 Task: Look for space in Thanatpin, Myanmar from 14th June, 2023 to 30th June, 2023 for 5 adults in price range Rs.8000 to Rs.12000. Place can be entire place or private room with 5 bedrooms having 5 beds and 5 bathrooms. Property type can be house, flat, guest house. Amenities needed are: wifi, TV, free parkinig on premises, gym, breakfast. Booking option can be shelf check-in. Required host language is English.
Action: Mouse moved to (547, 119)
Screenshot: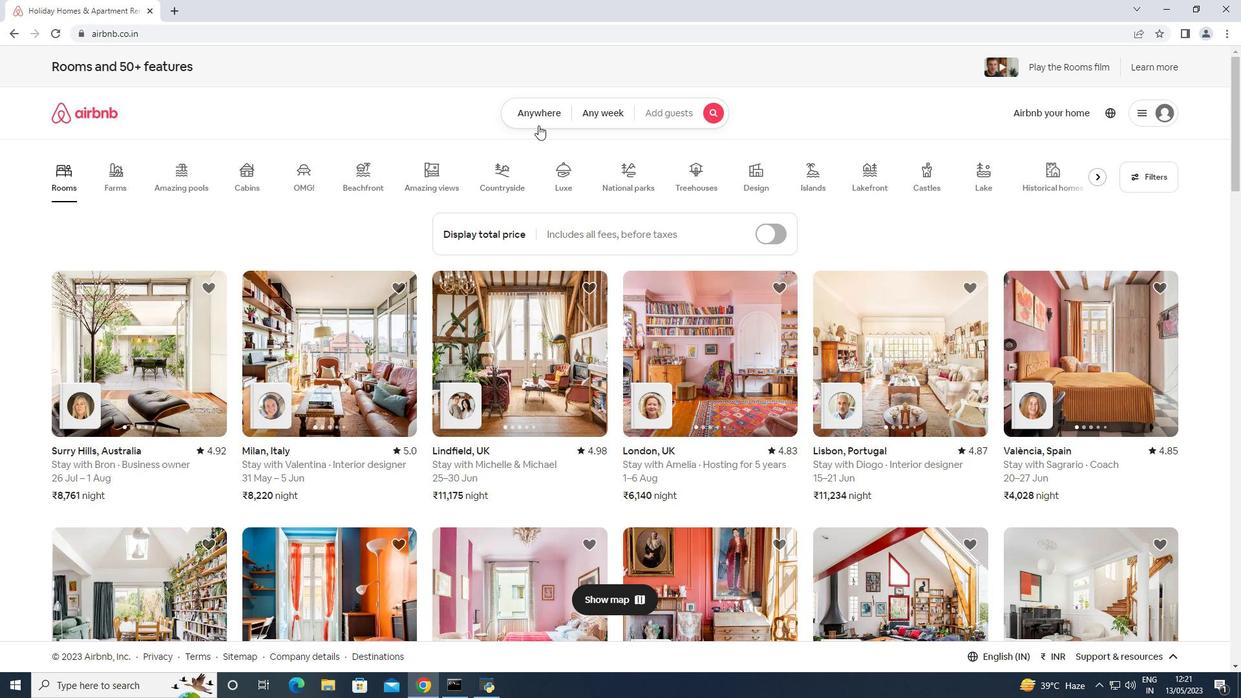 
Action: Mouse pressed left at (547, 119)
Screenshot: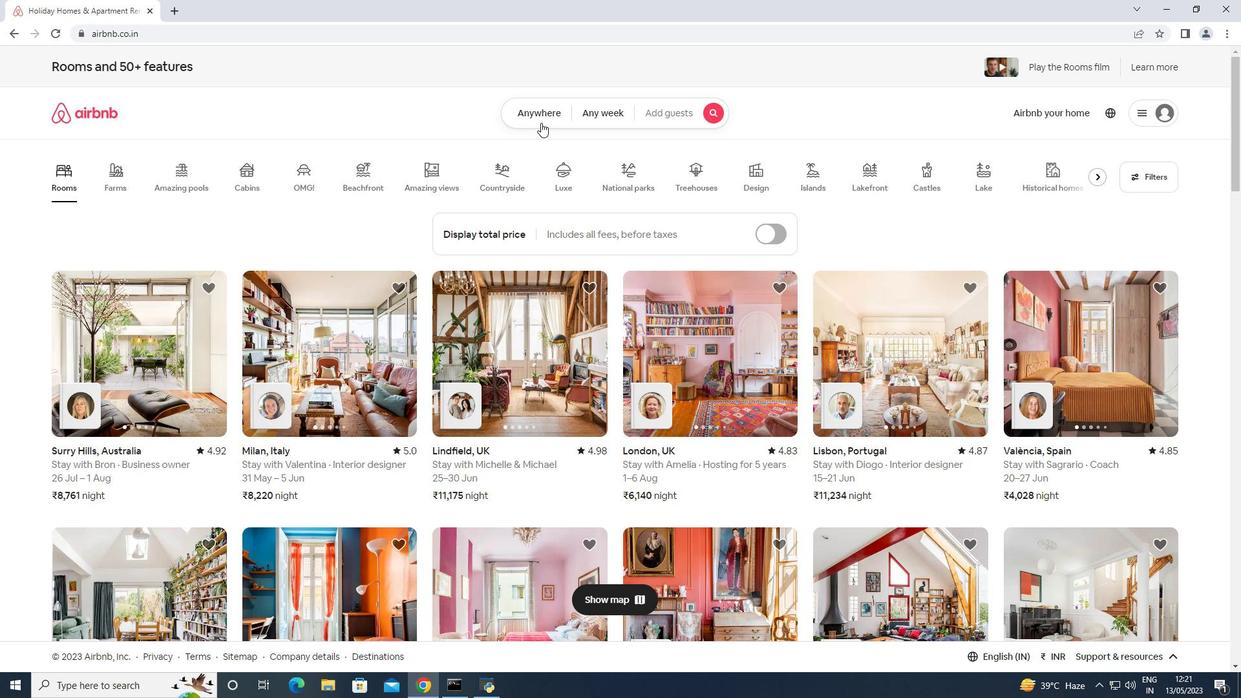 
Action: Mouse moved to (490, 166)
Screenshot: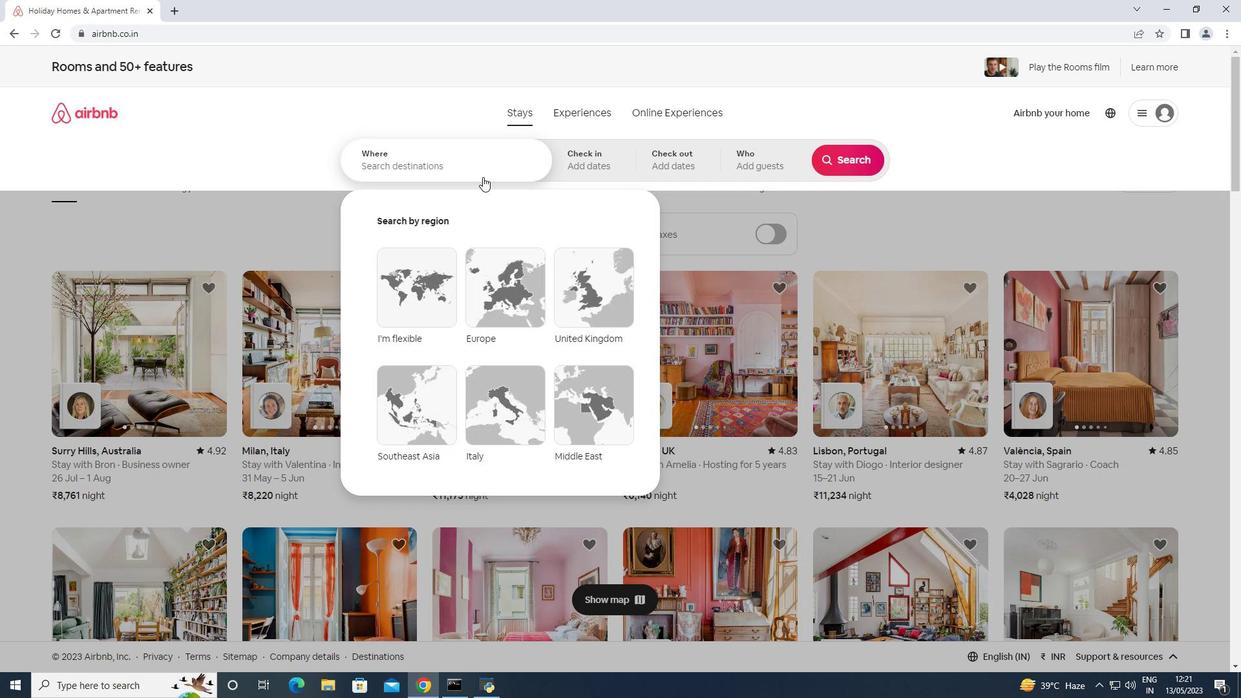 
Action: Mouse pressed left at (490, 166)
Screenshot: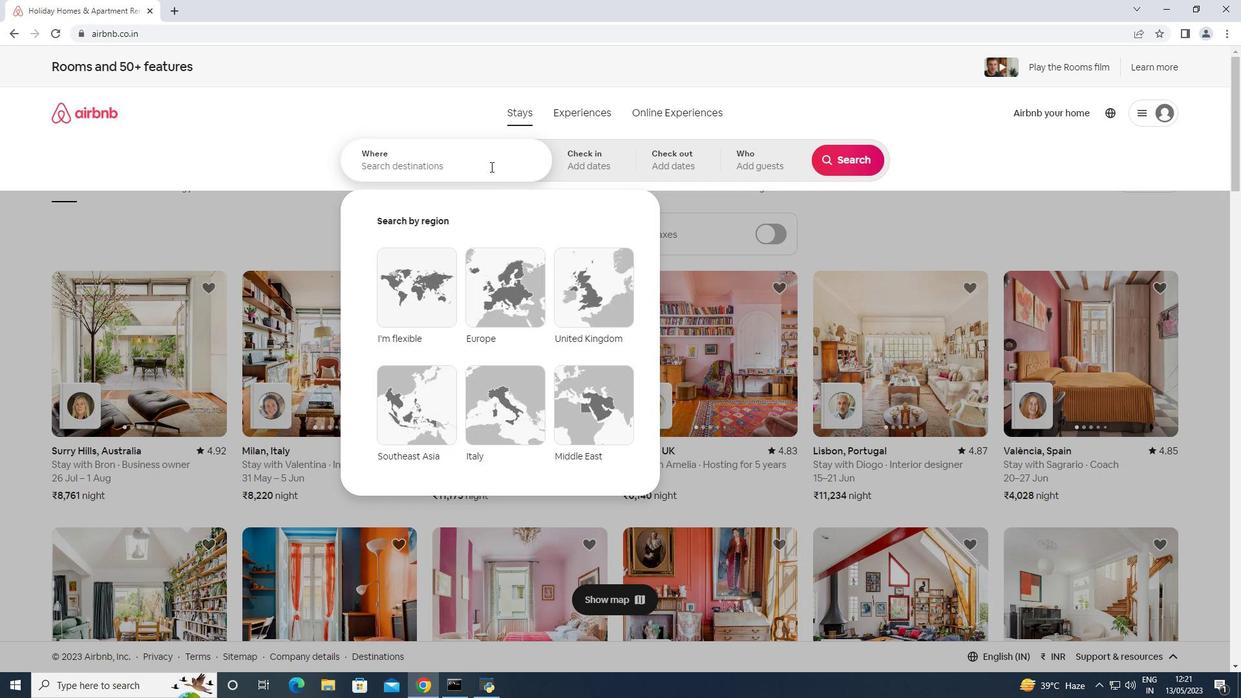
Action: Key pressed thnatpin,<Key.space><Key.shift>Myanmar<Key.enter>
Screenshot: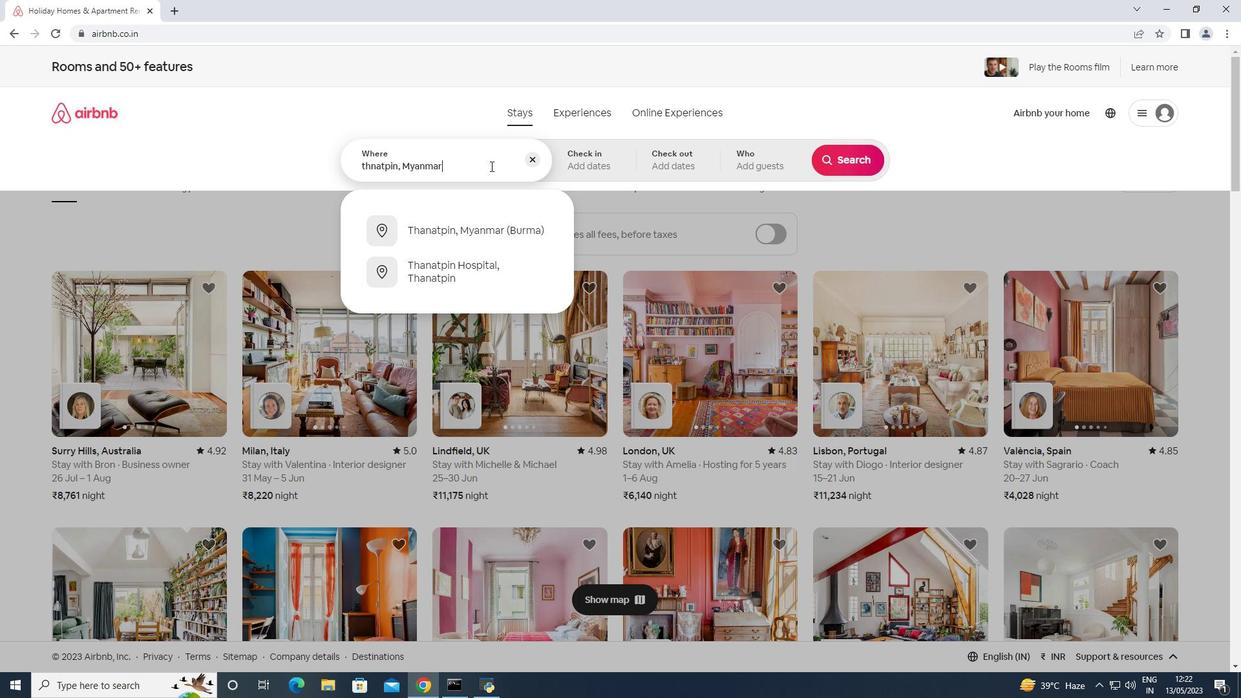 
Action: Mouse moved to (744, 377)
Screenshot: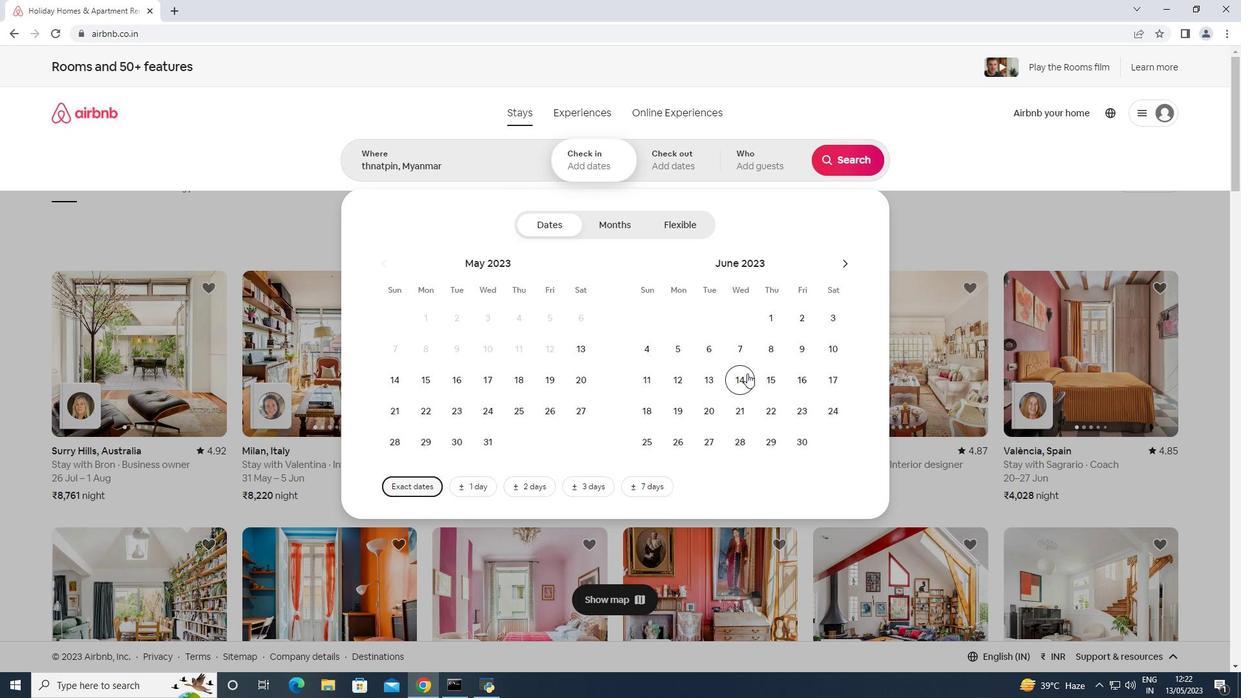 
Action: Mouse pressed left at (744, 377)
Screenshot: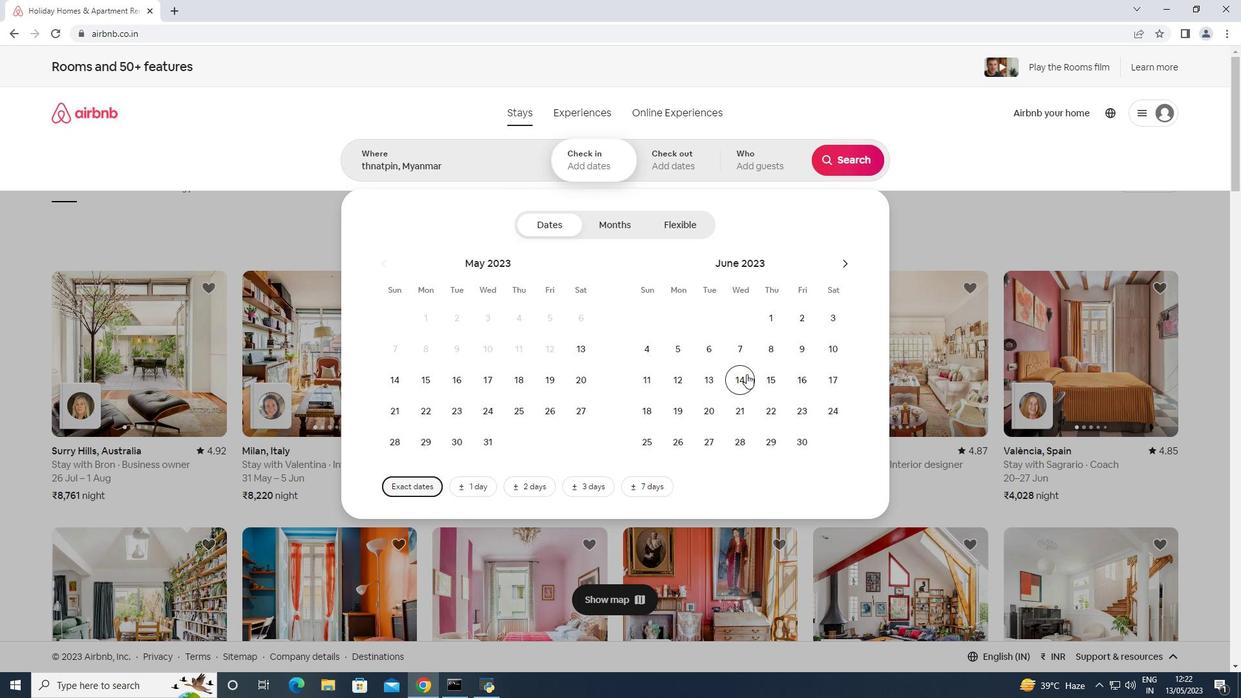 
Action: Mouse moved to (806, 446)
Screenshot: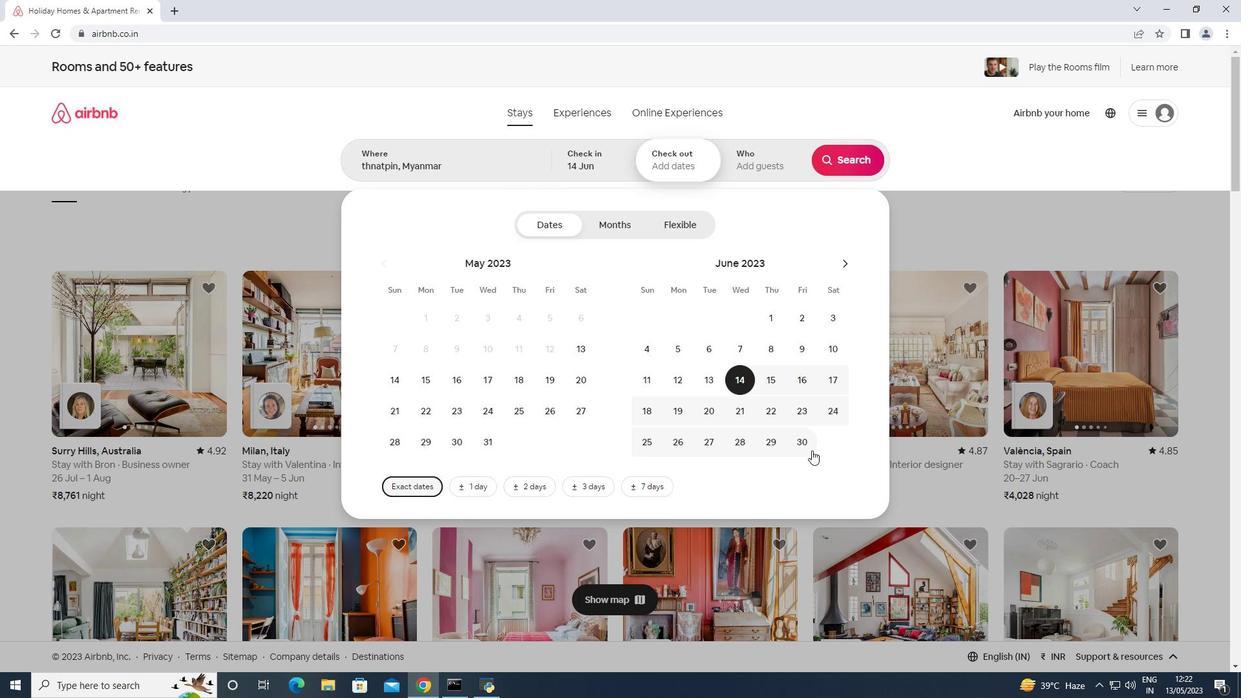 
Action: Mouse pressed left at (806, 446)
Screenshot: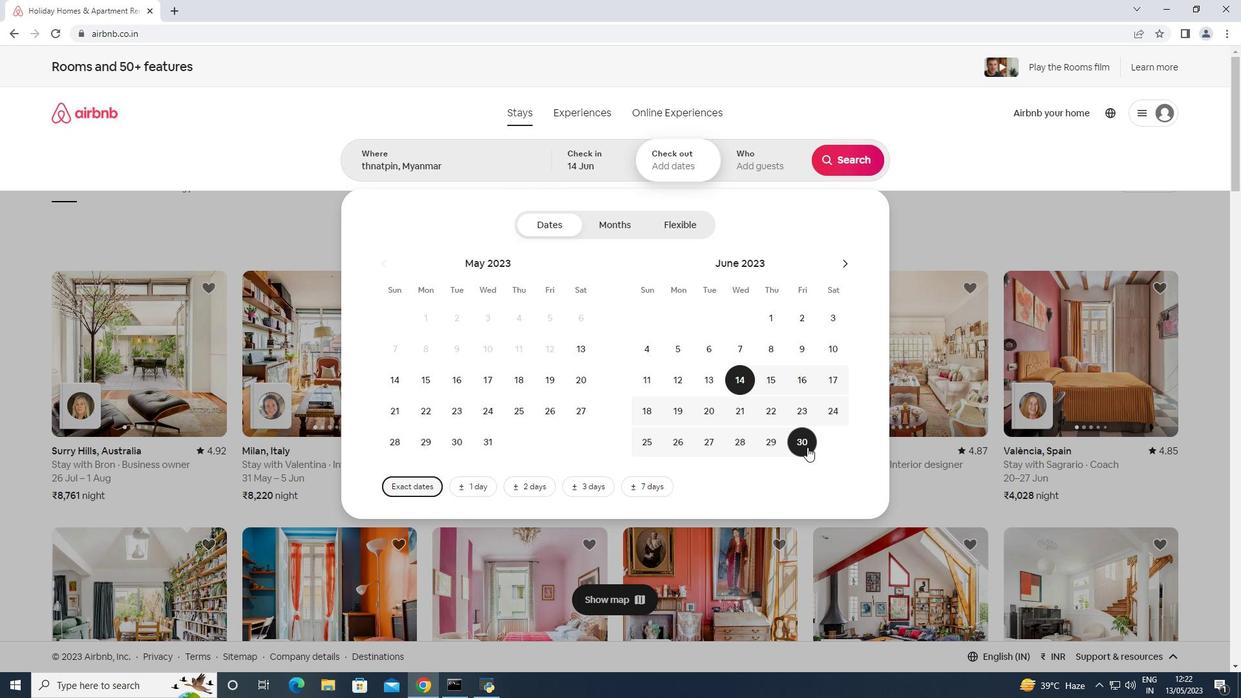 
Action: Mouse moved to (765, 172)
Screenshot: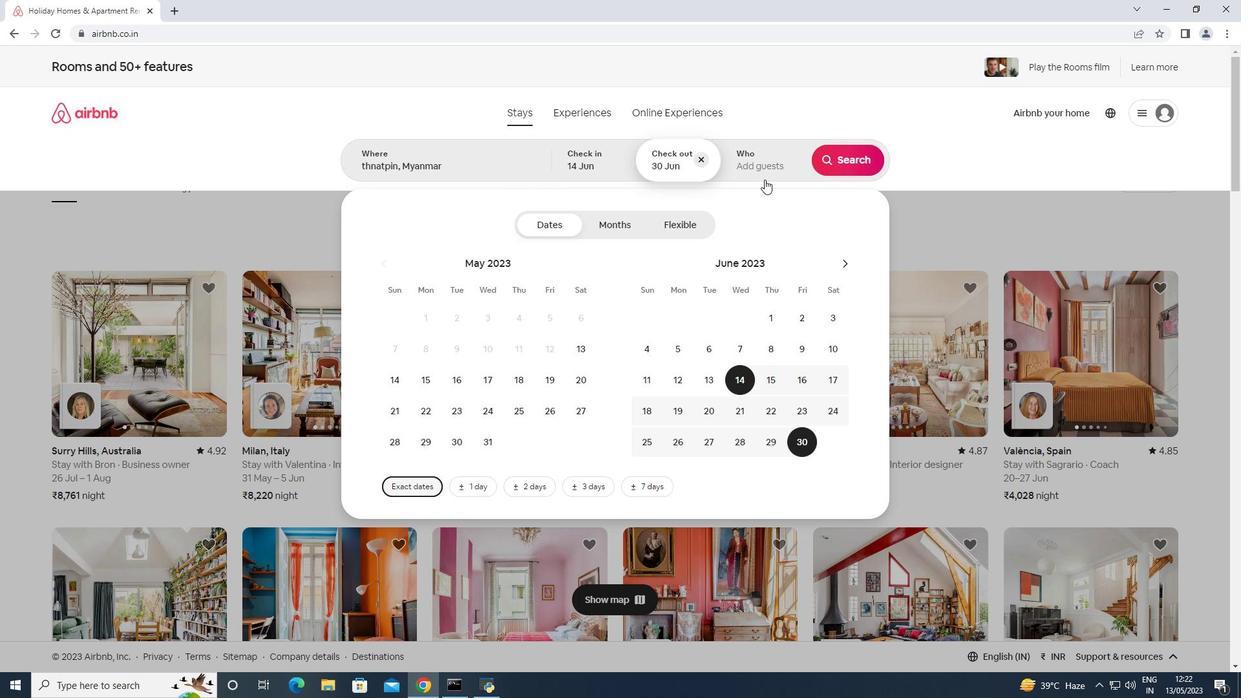 
Action: Mouse pressed left at (765, 172)
Screenshot: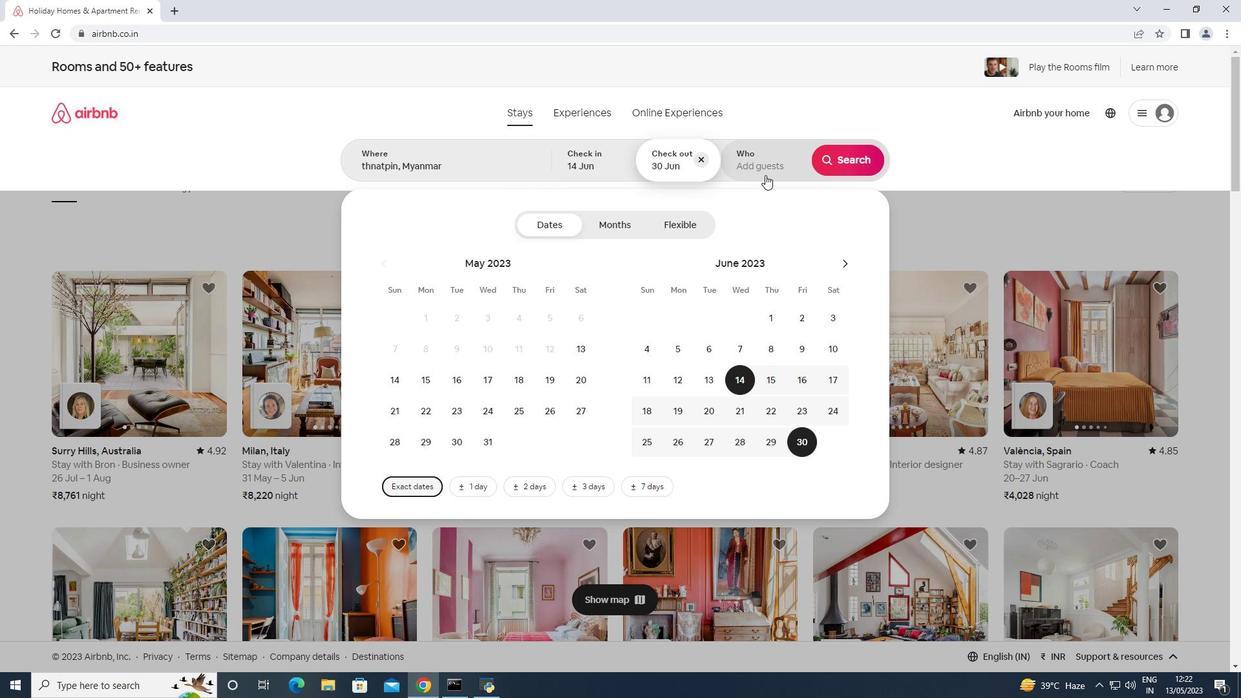 
Action: Mouse moved to (853, 229)
Screenshot: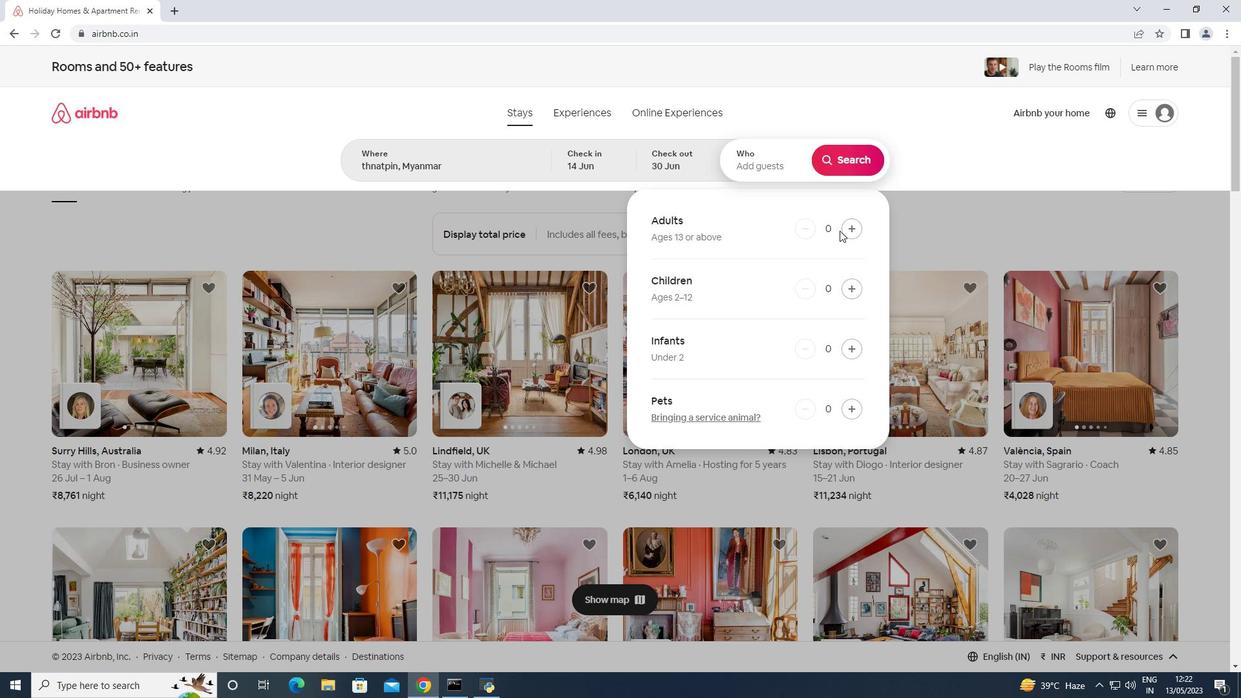 
Action: Mouse pressed left at (853, 229)
Screenshot: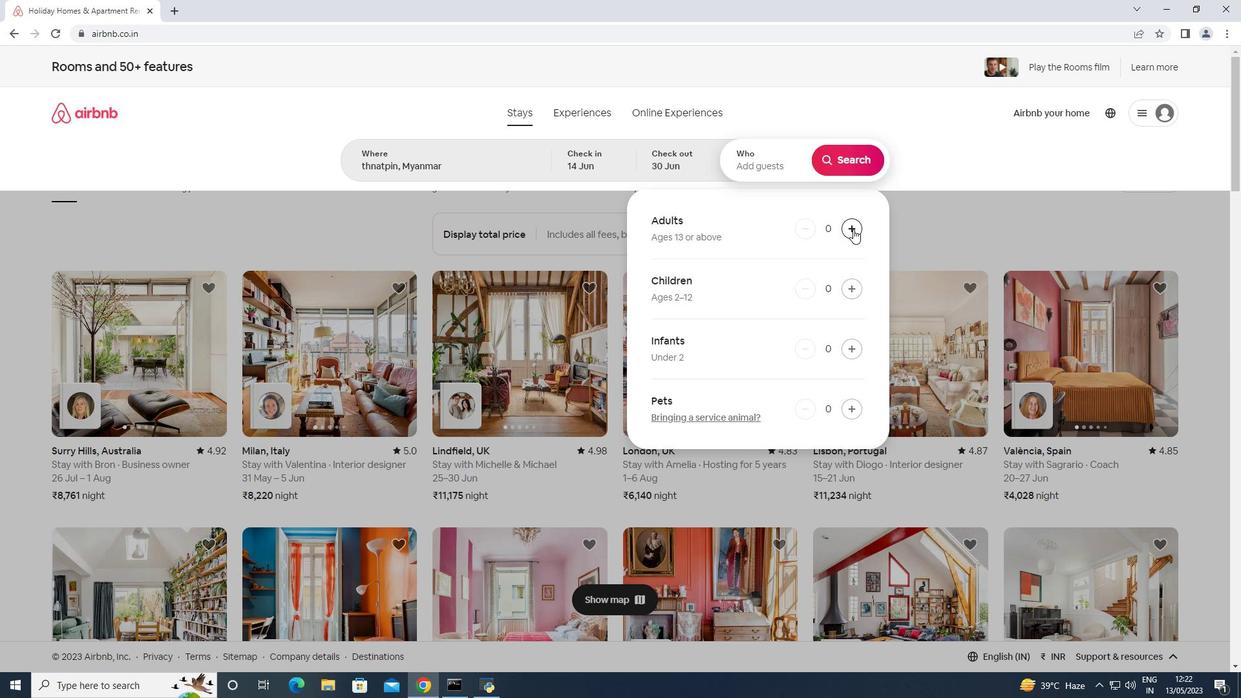 
Action: Mouse pressed left at (853, 229)
Screenshot: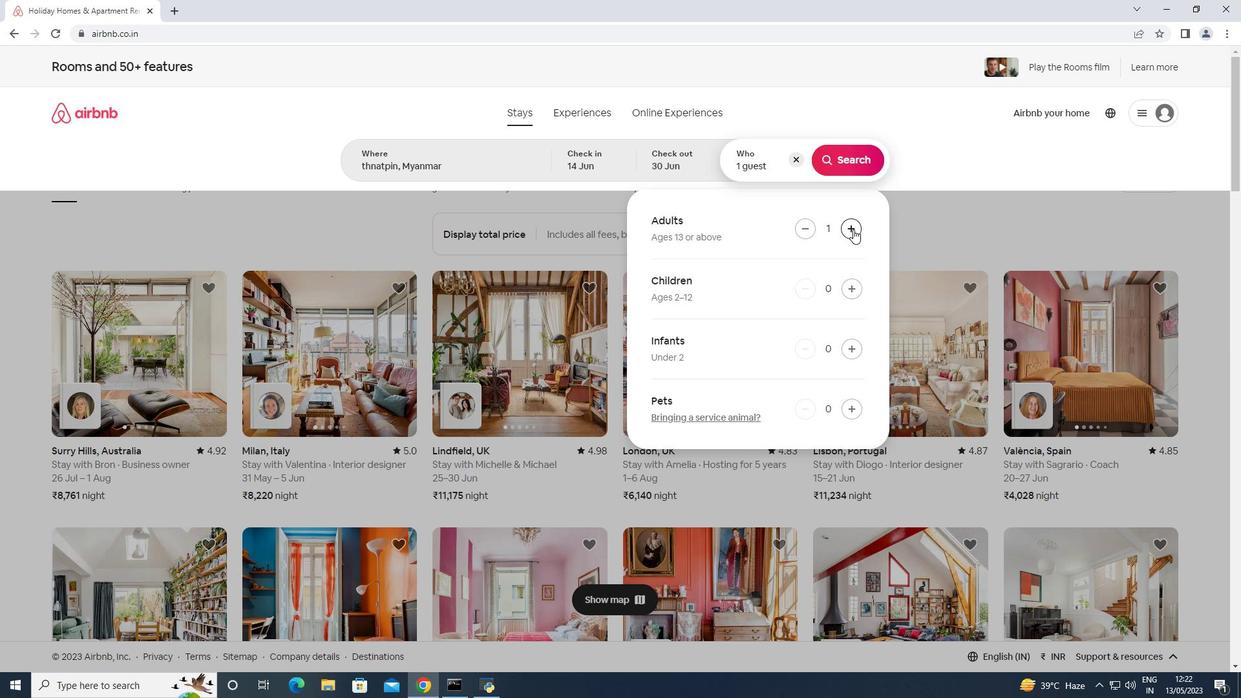
Action: Mouse pressed left at (853, 229)
Screenshot: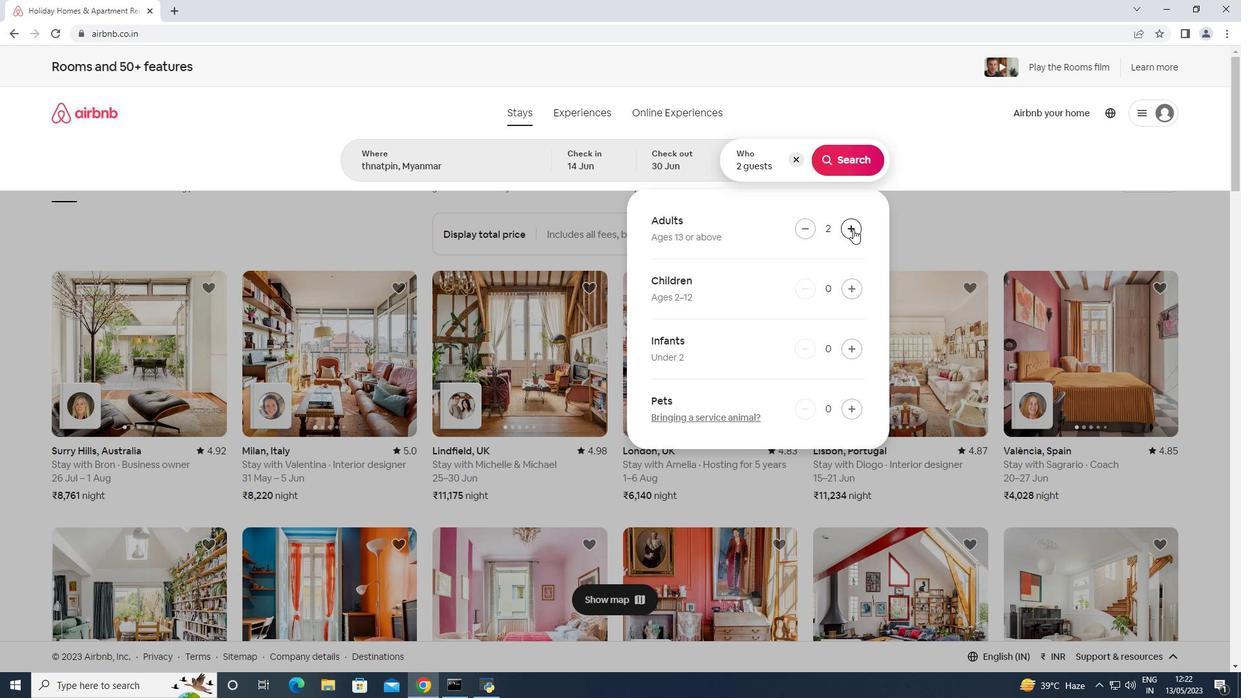 
Action: Mouse pressed left at (853, 229)
Screenshot: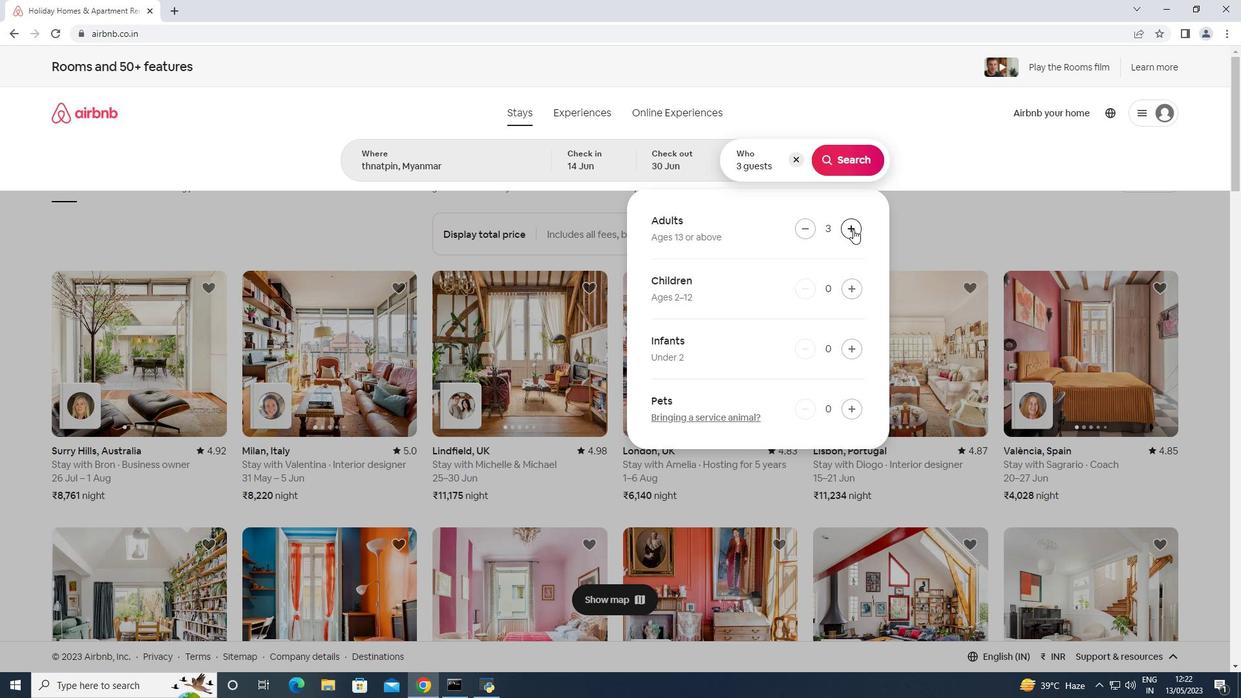 
Action: Mouse pressed left at (853, 229)
Screenshot: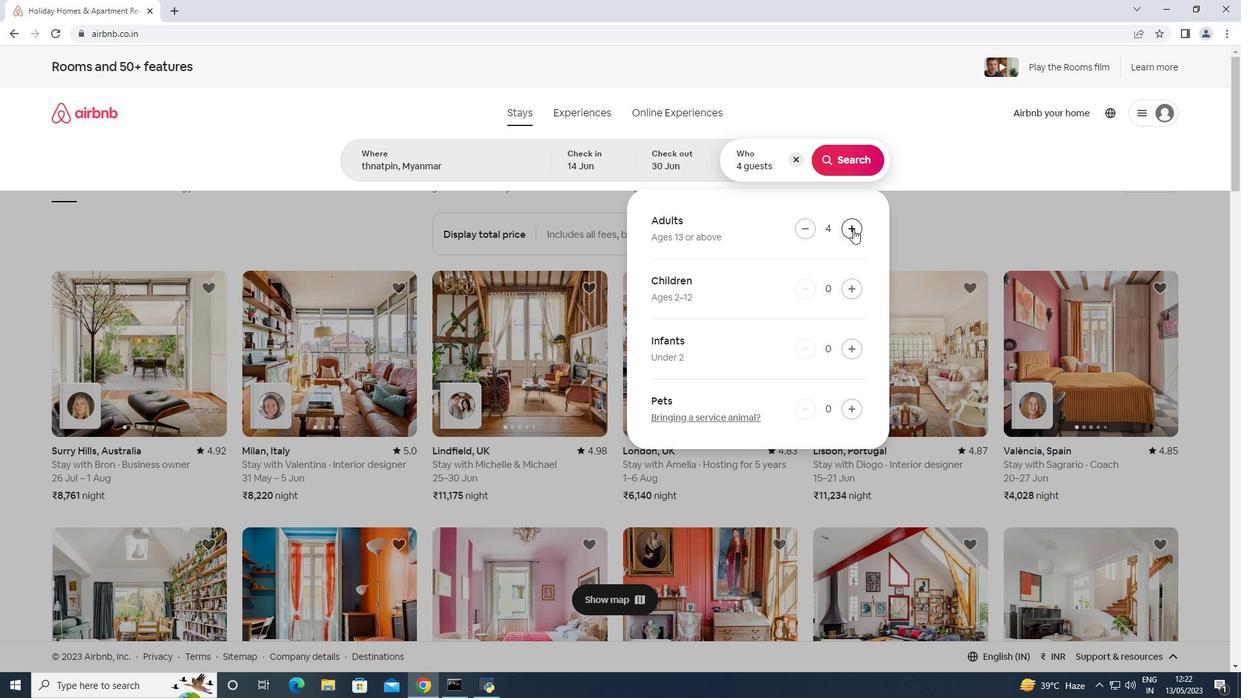 
Action: Mouse moved to (841, 155)
Screenshot: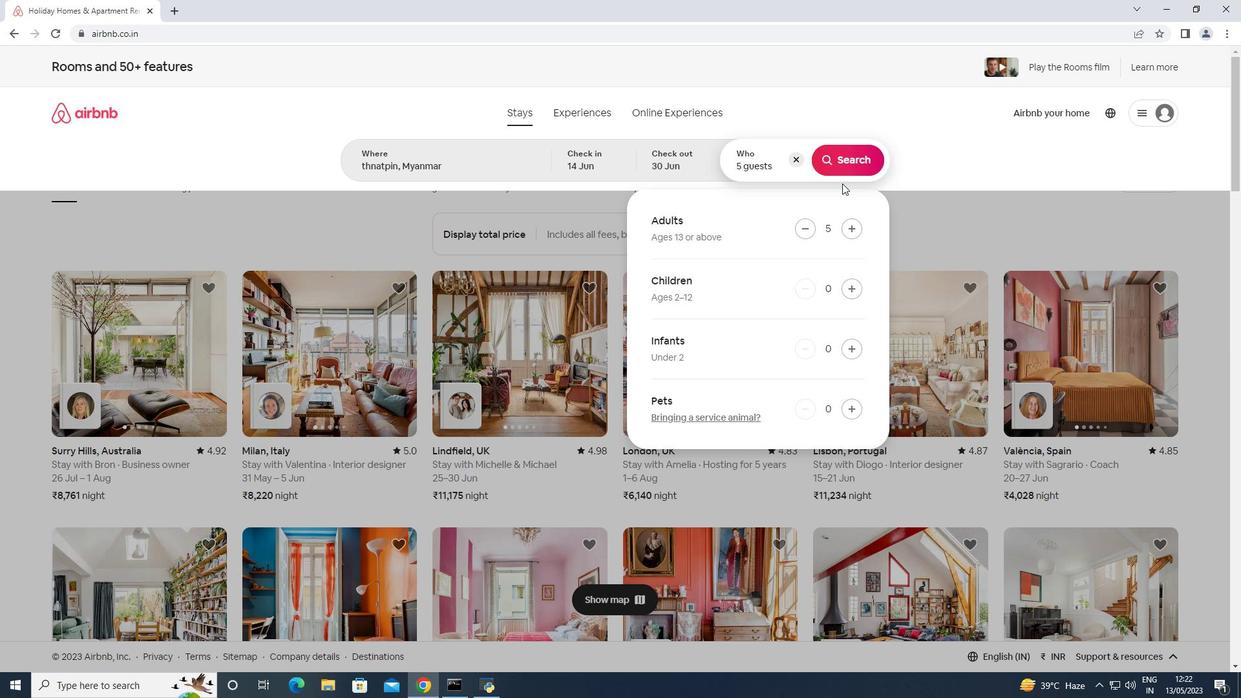 
Action: Mouse pressed left at (841, 155)
Screenshot: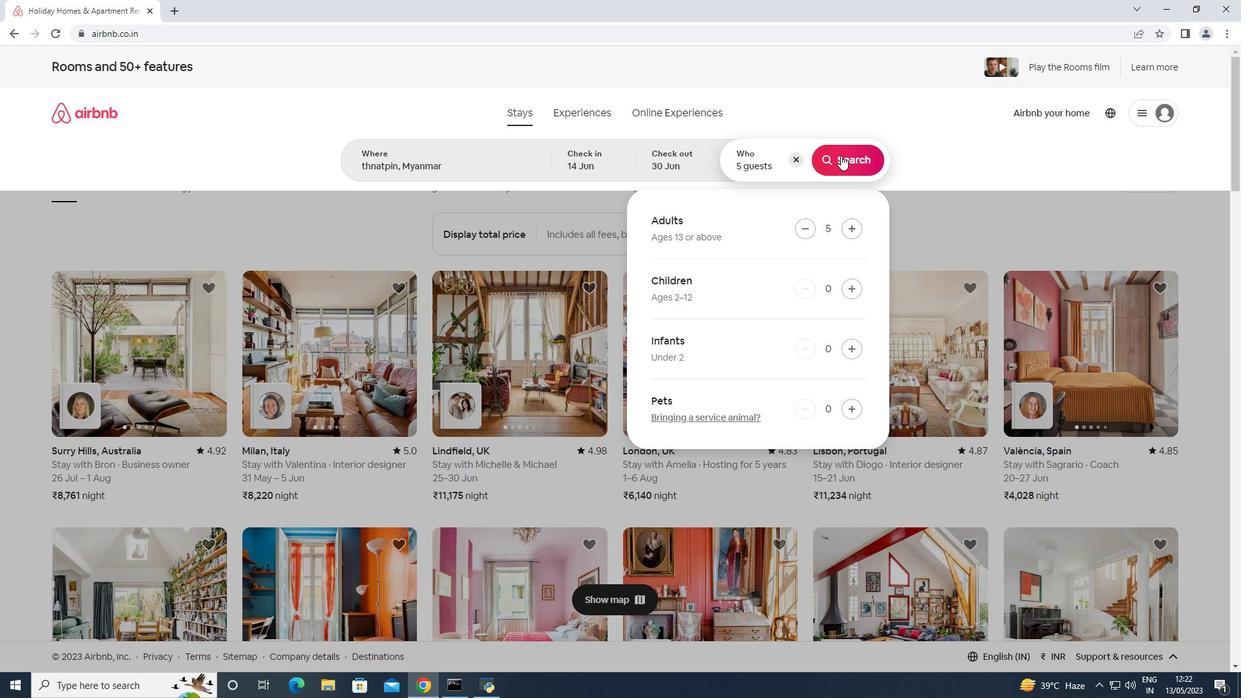 
Action: Mouse moved to (1173, 117)
Screenshot: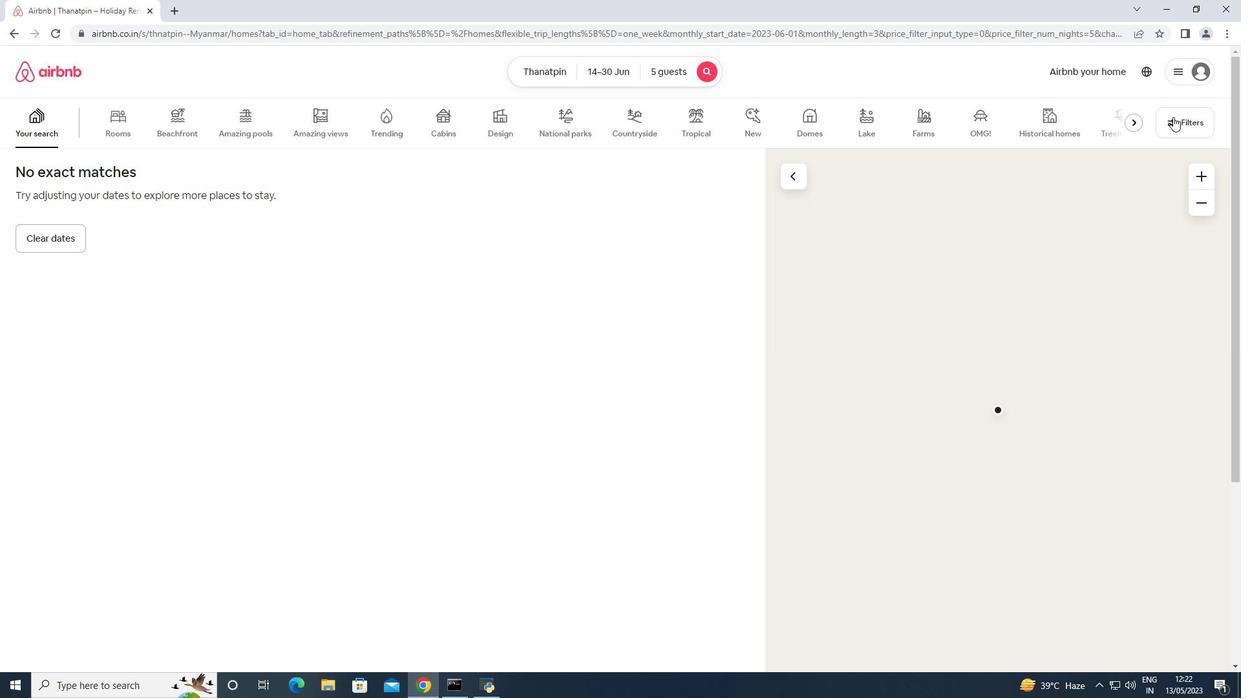 
Action: Mouse pressed left at (1173, 117)
Screenshot: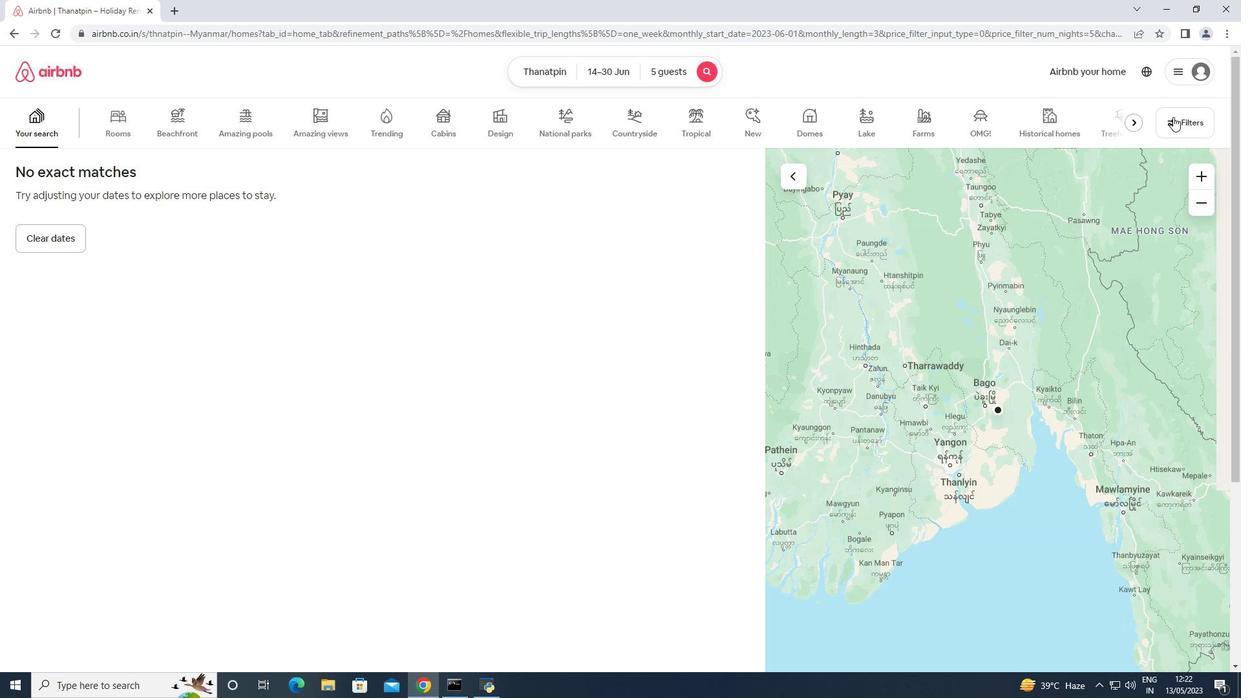 
Action: Mouse moved to (529, 434)
Screenshot: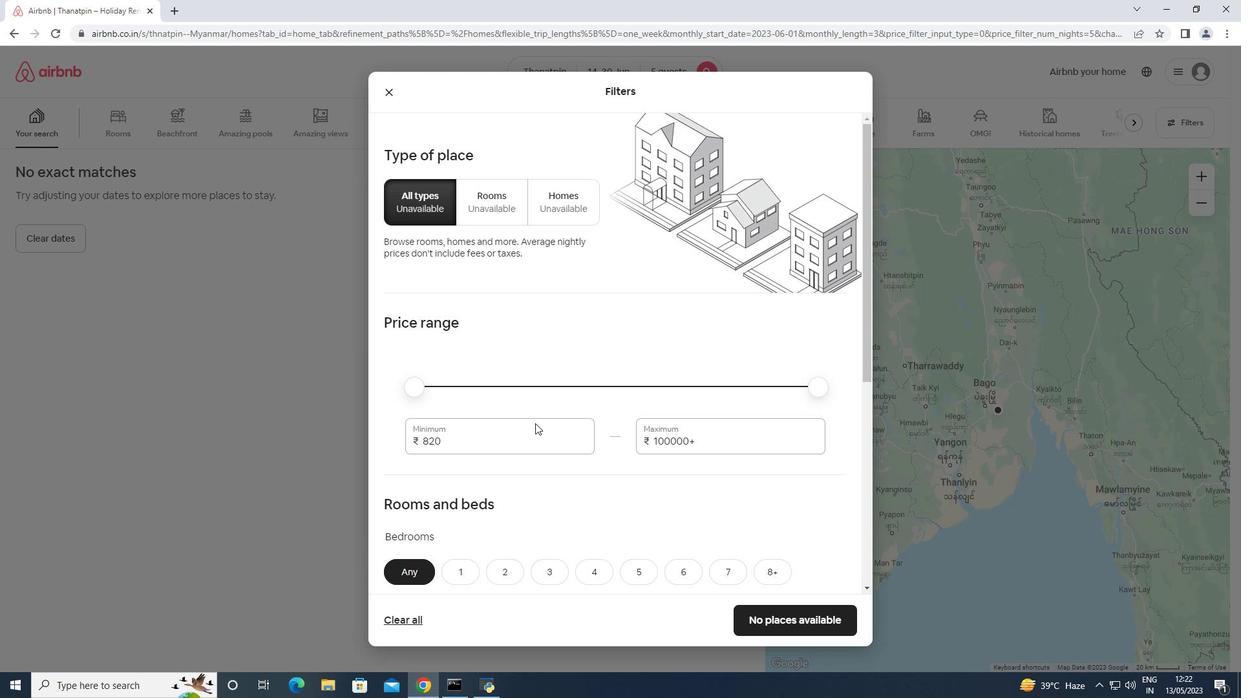 
Action: Mouse pressed left at (529, 434)
Screenshot: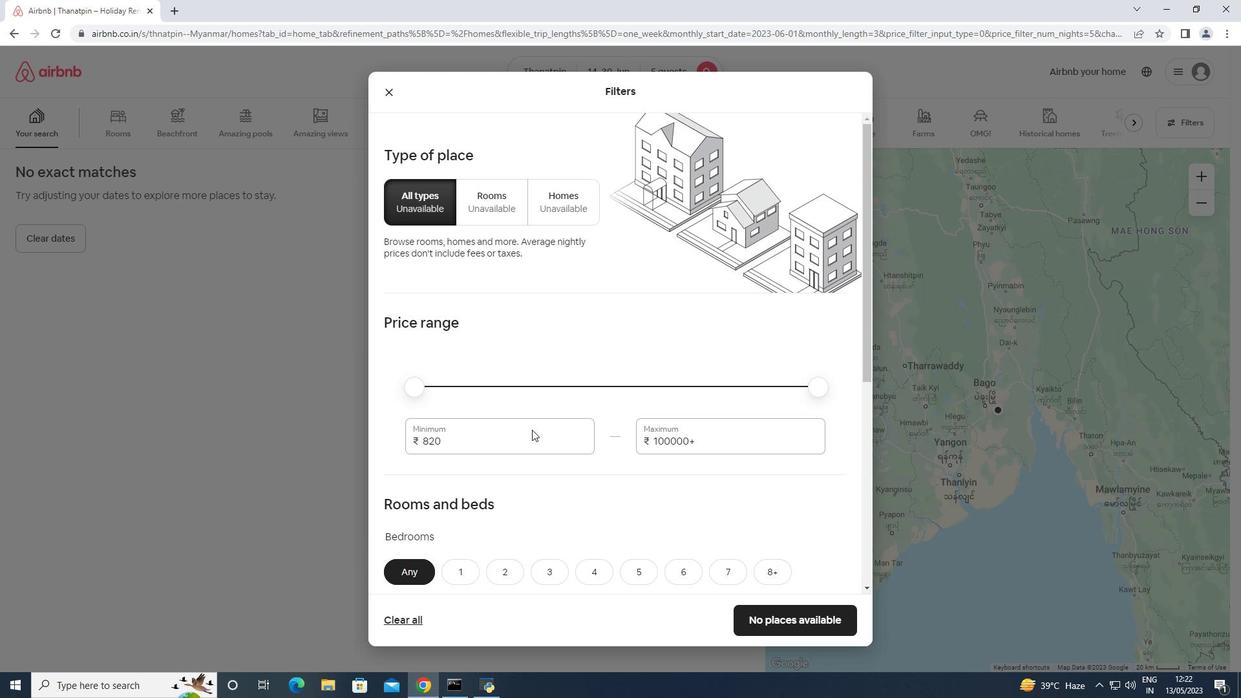 
Action: Mouse moved to (528, 434)
Screenshot: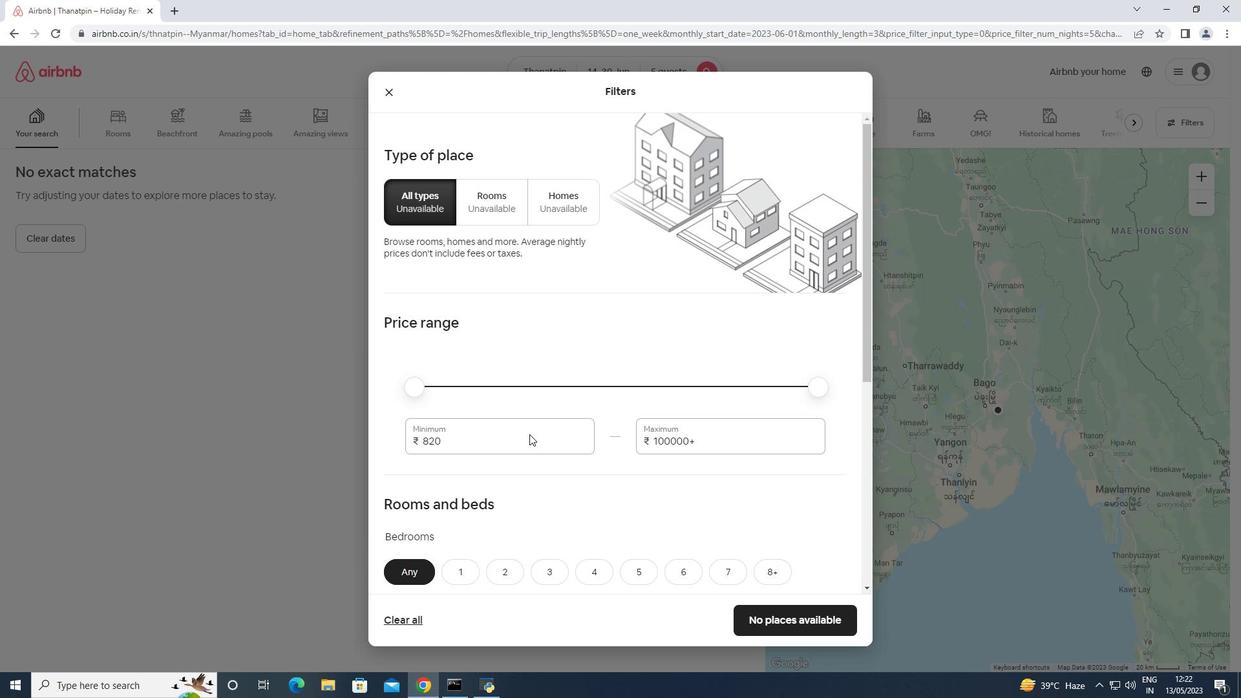 
Action: Mouse pressed left at (528, 434)
Screenshot: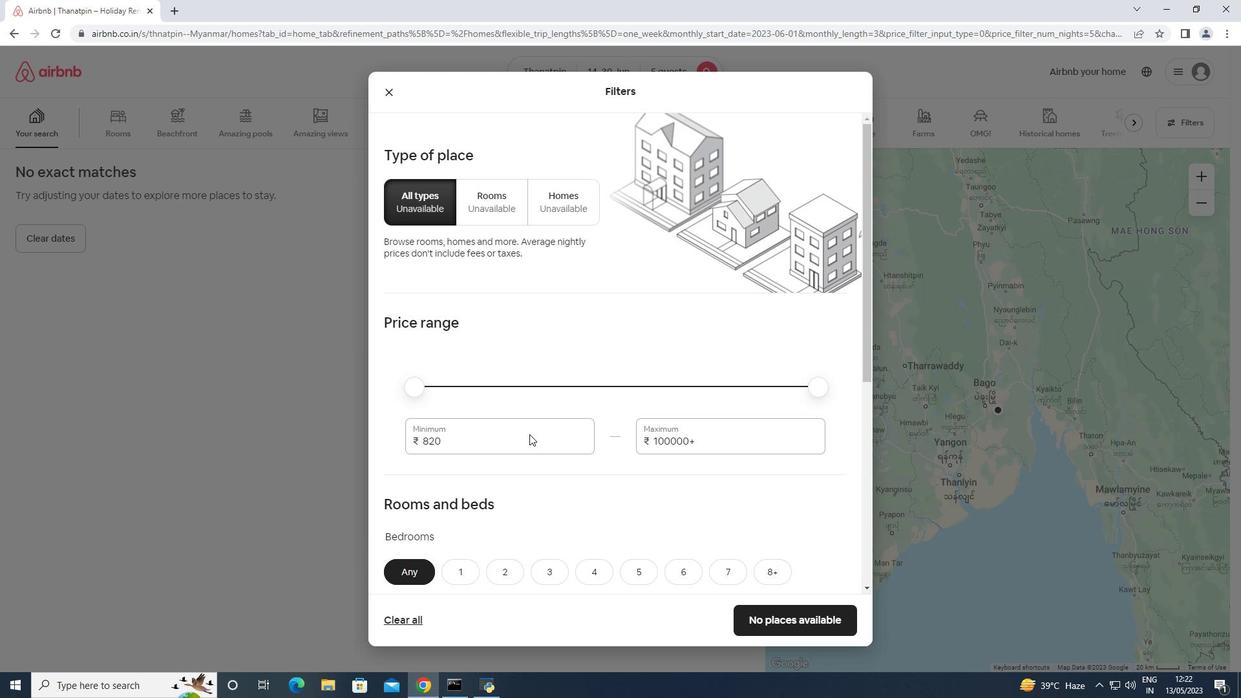 
Action: Mouse moved to (528, 435)
Screenshot: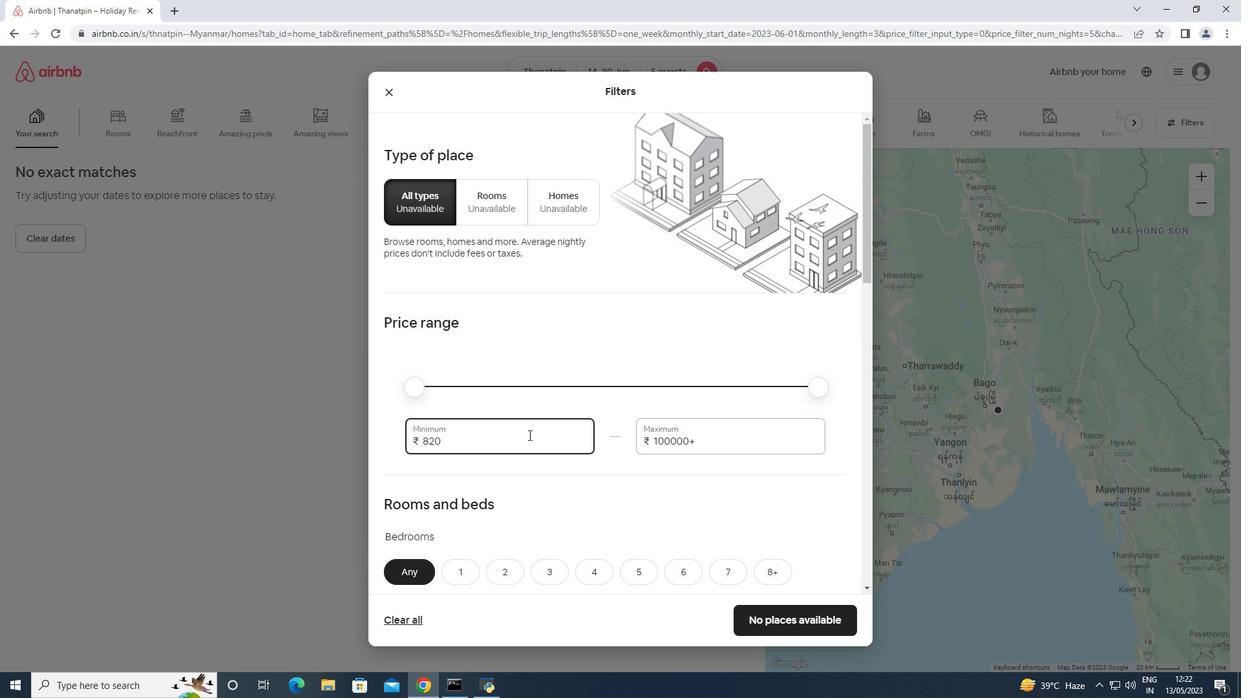 
Action: Mouse pressed left at (528, 435)
Screenshot: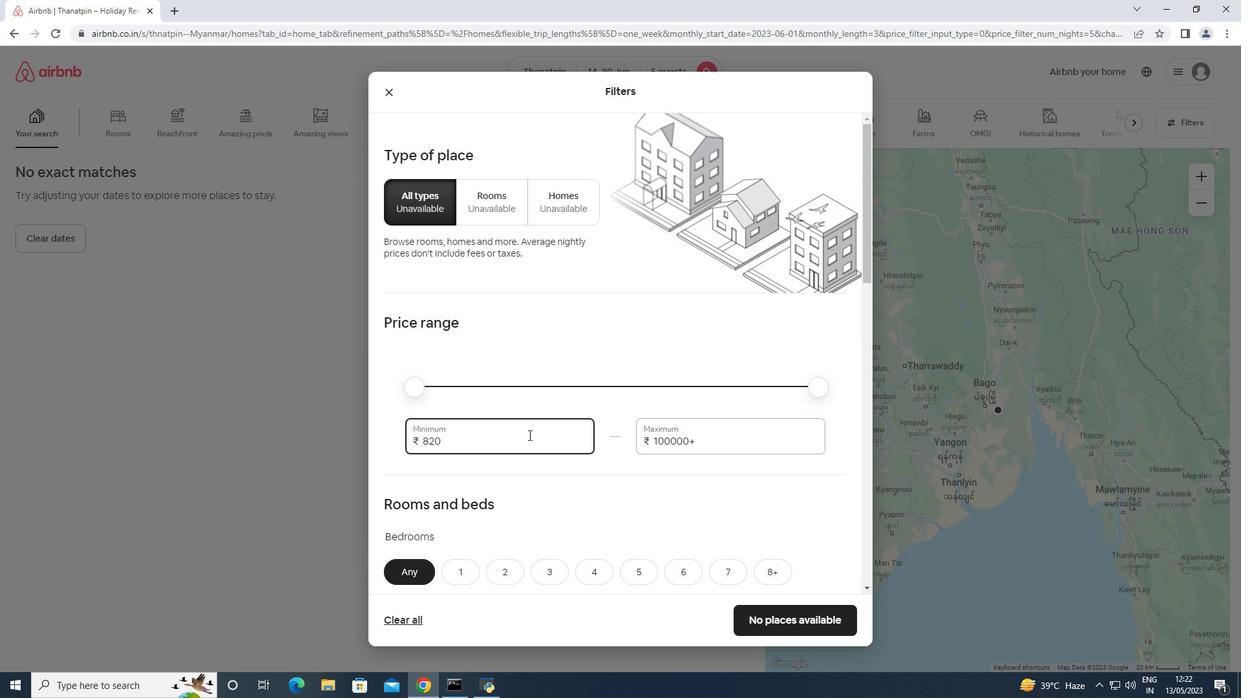 
Action: Mouse pressed left at (528, 435)
Screenshot: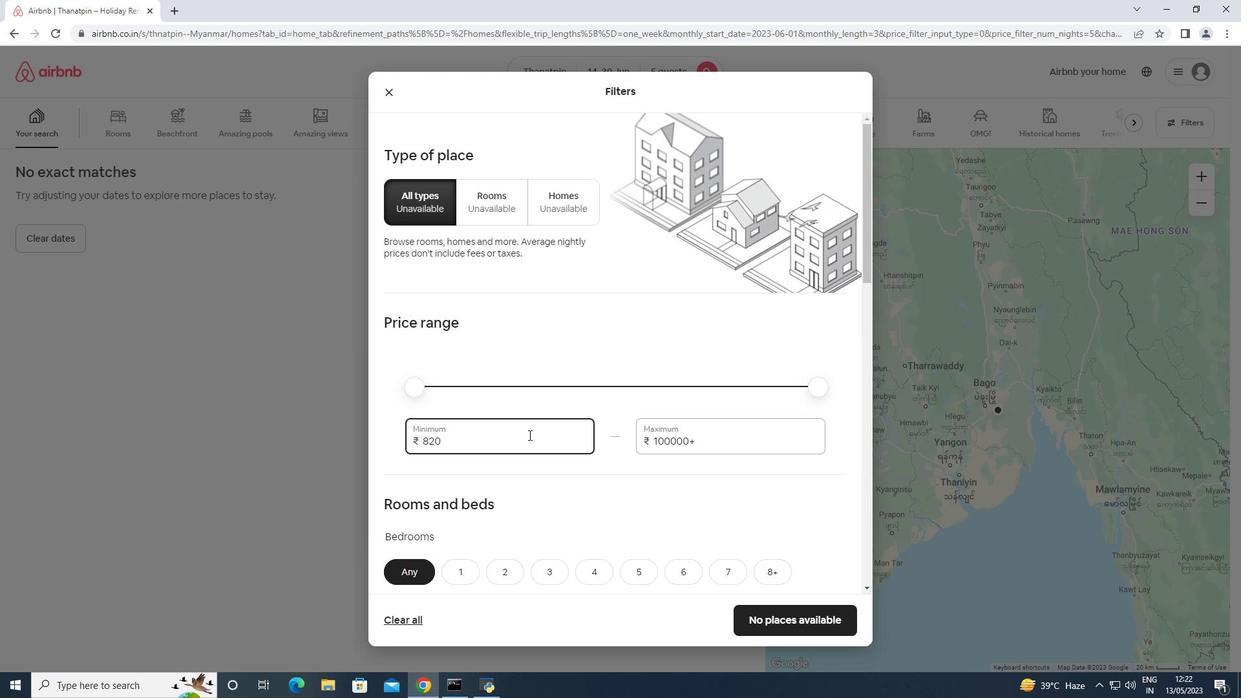 
Action: Mouse moved to (537, 430)
Screenshot: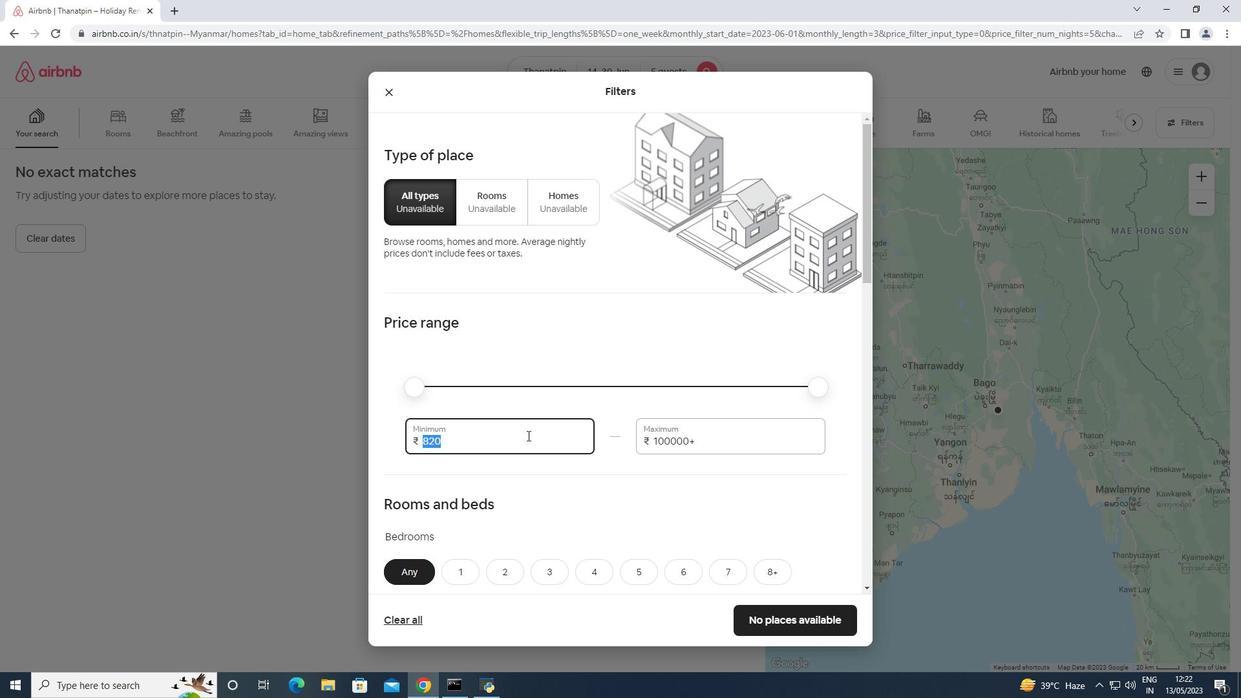 
Action: Key pressed 8000<Key.tab>12000
Screenshot: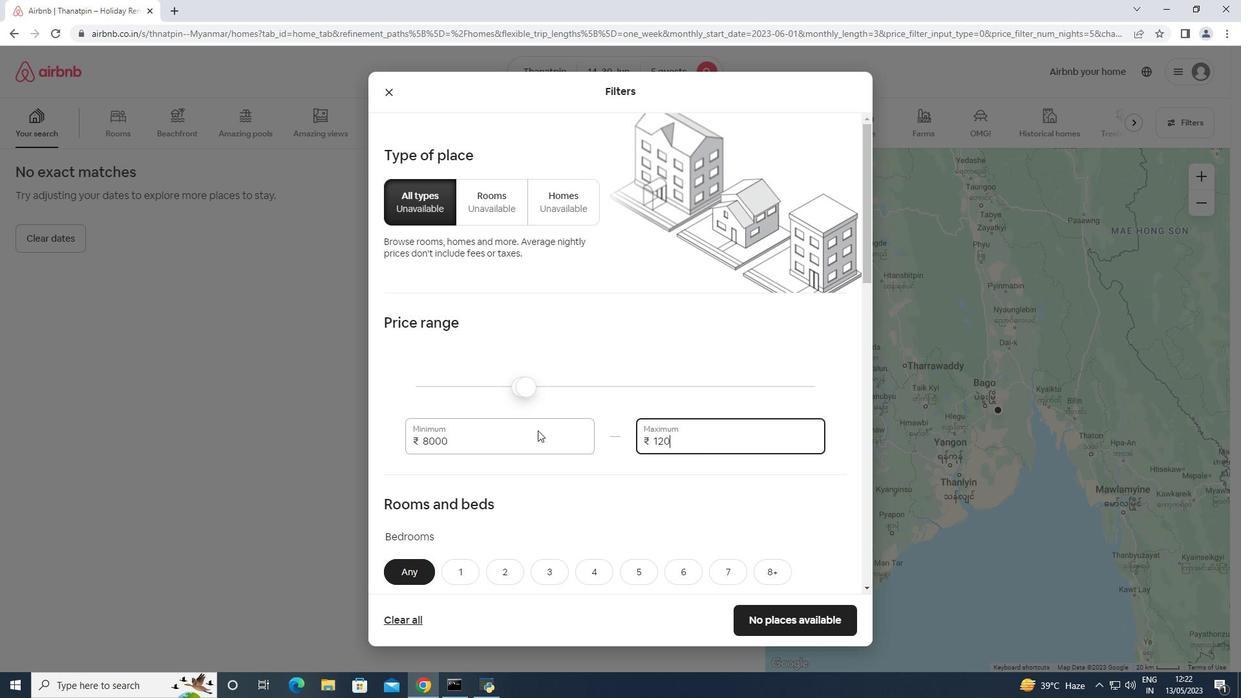 
Action: Mouse scrolled (537, 429) with delta (0, 0)
Screenshot: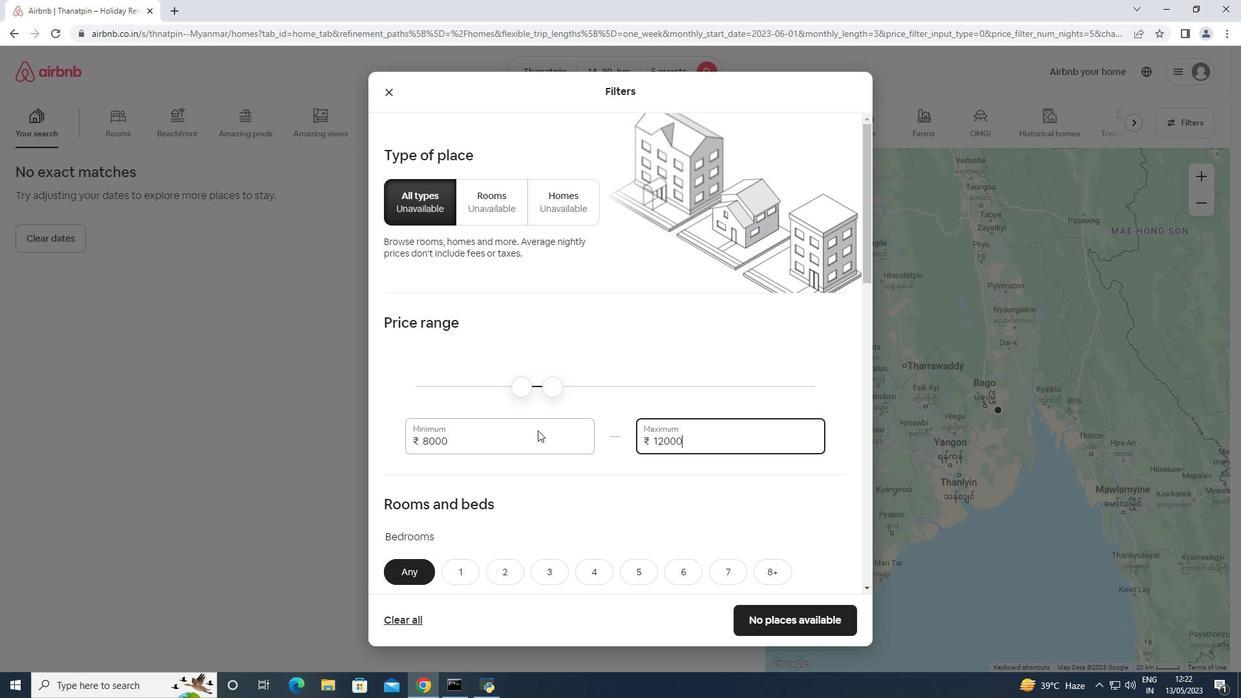 
Action: Mouse scrolled (537, 429) with delta (0, 0)
Screenshot: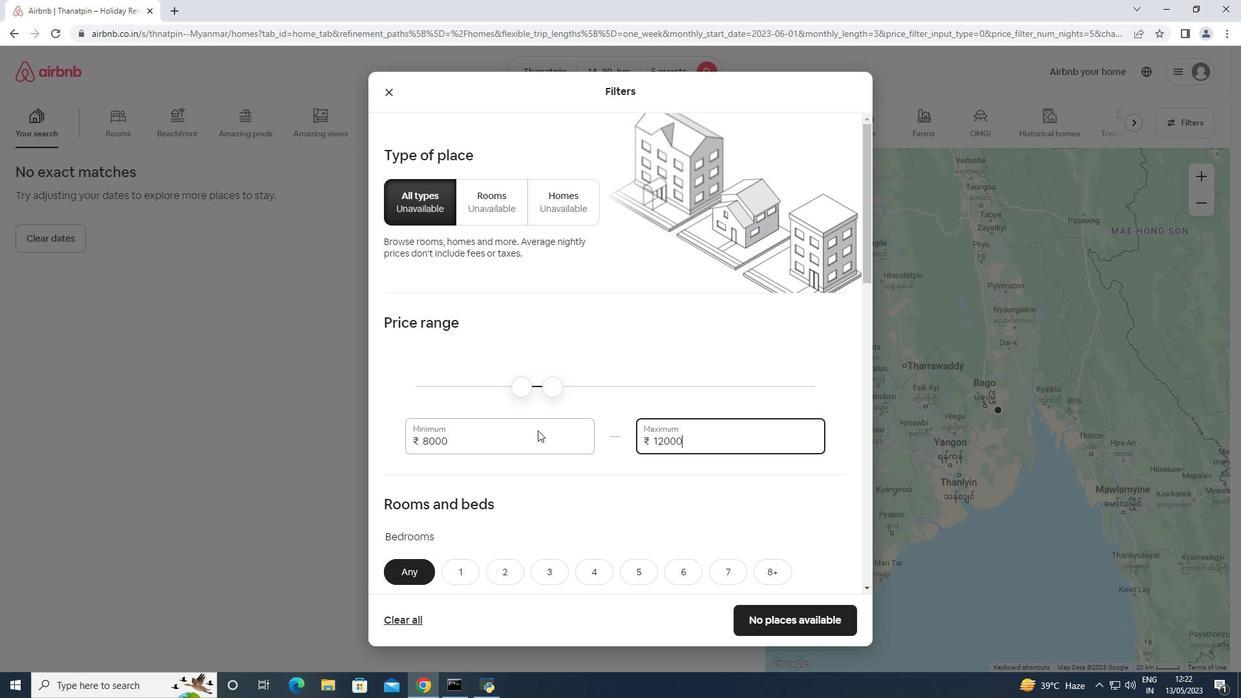 
Action: Mouse scrolled (537, 429) with delta (0, 0)
Screenshot: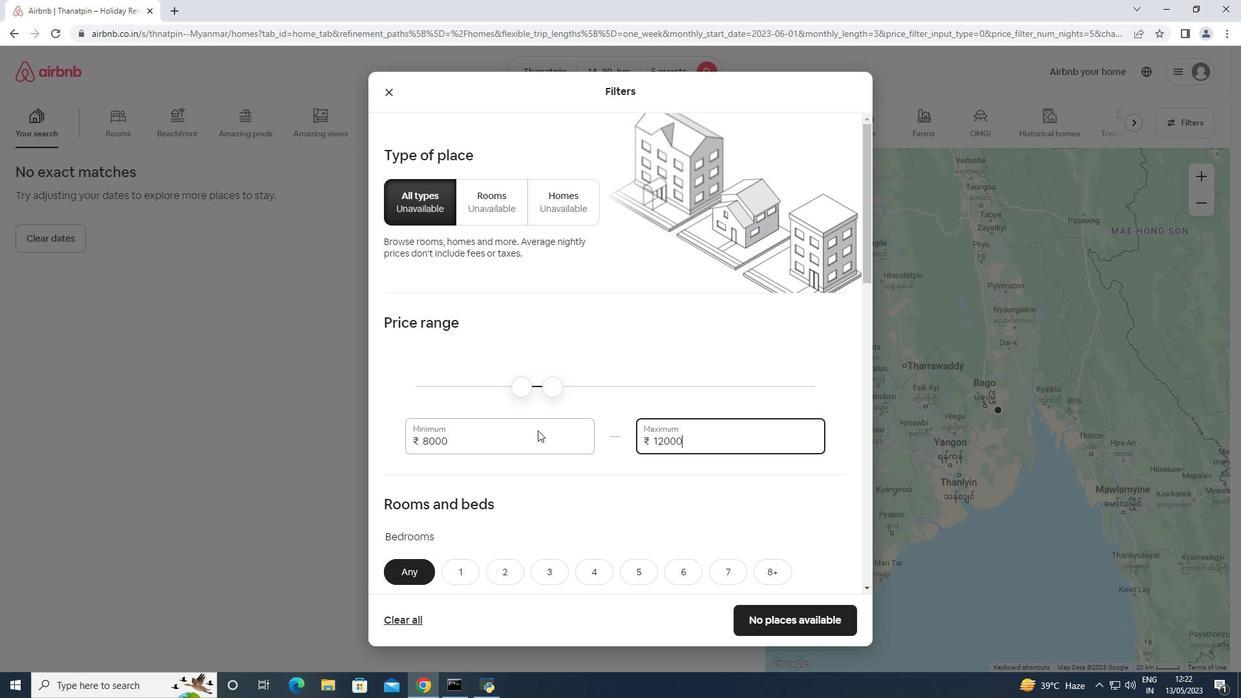 
Action: Mouse moved to (647, 382)
Screenshot: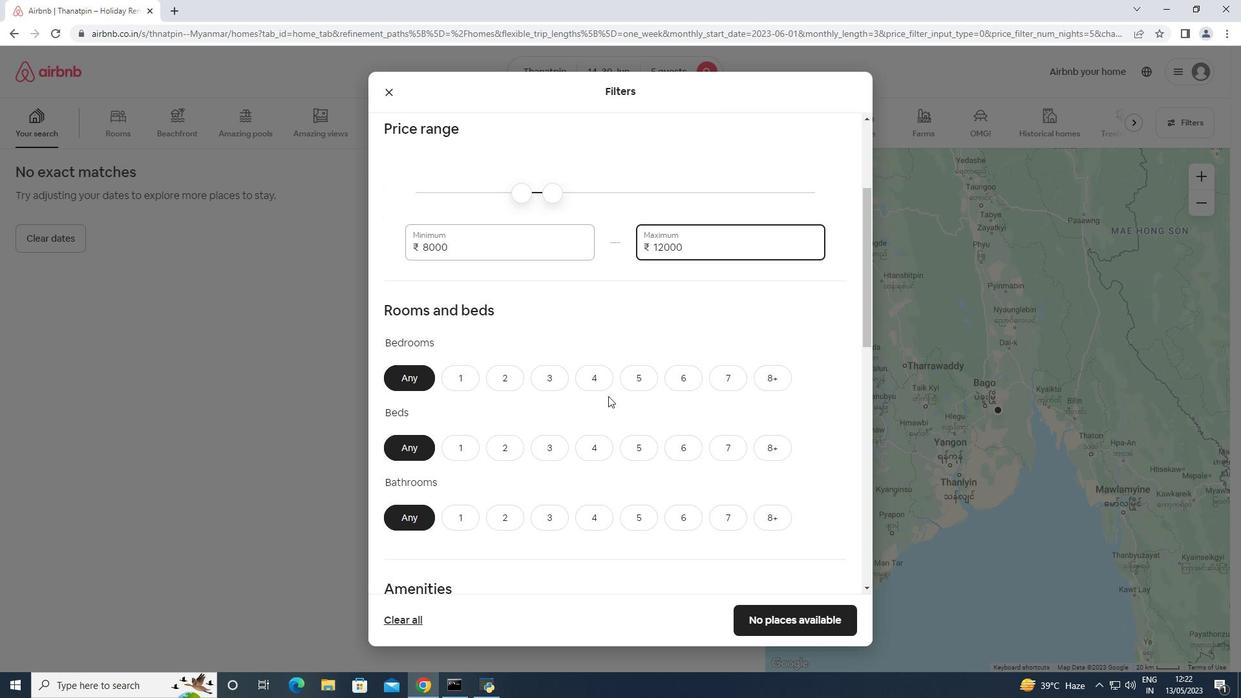 
Action: Mouse pressed left at (647, 382)
Screenshot: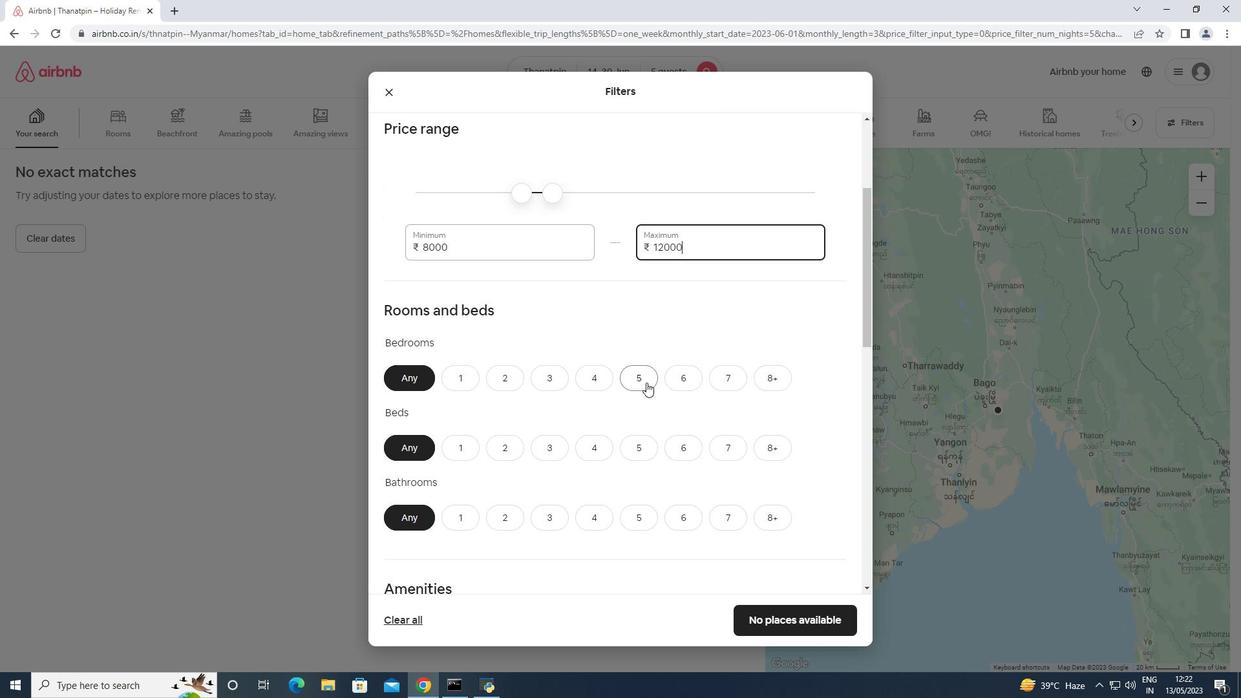 
Action: Mouse moved to (649, 448)
Screenshot: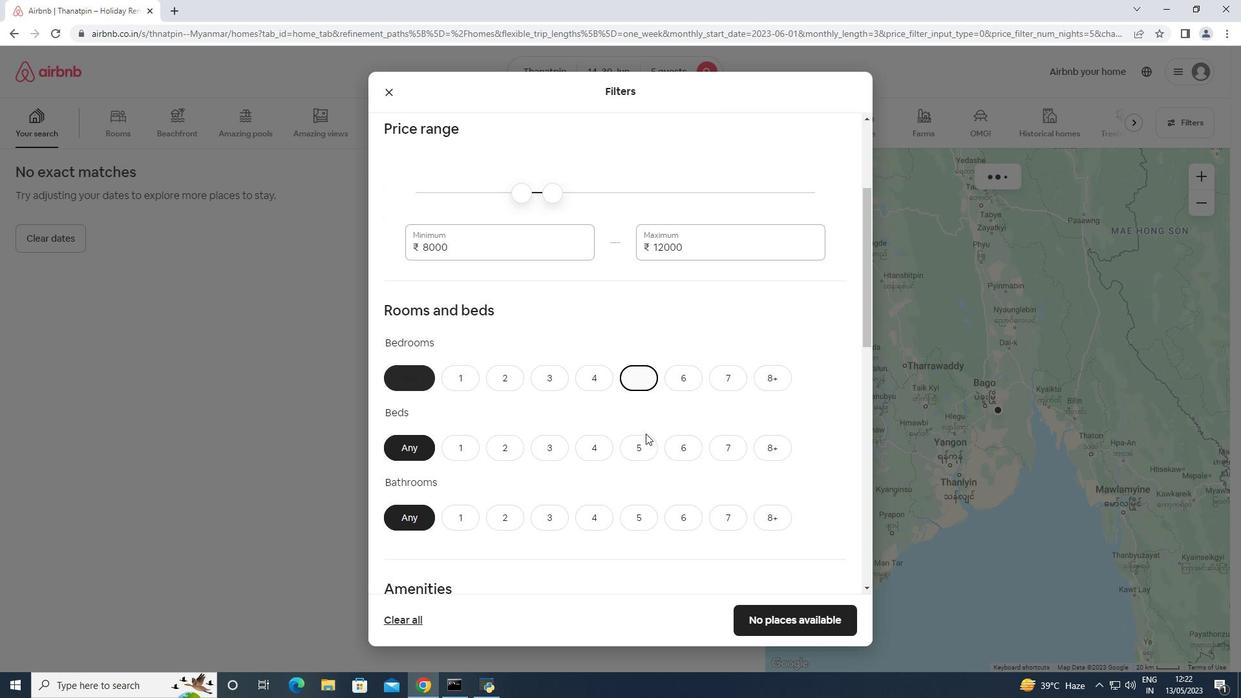 
Action: Mouse pressed left at (649, 448)
Screenshot: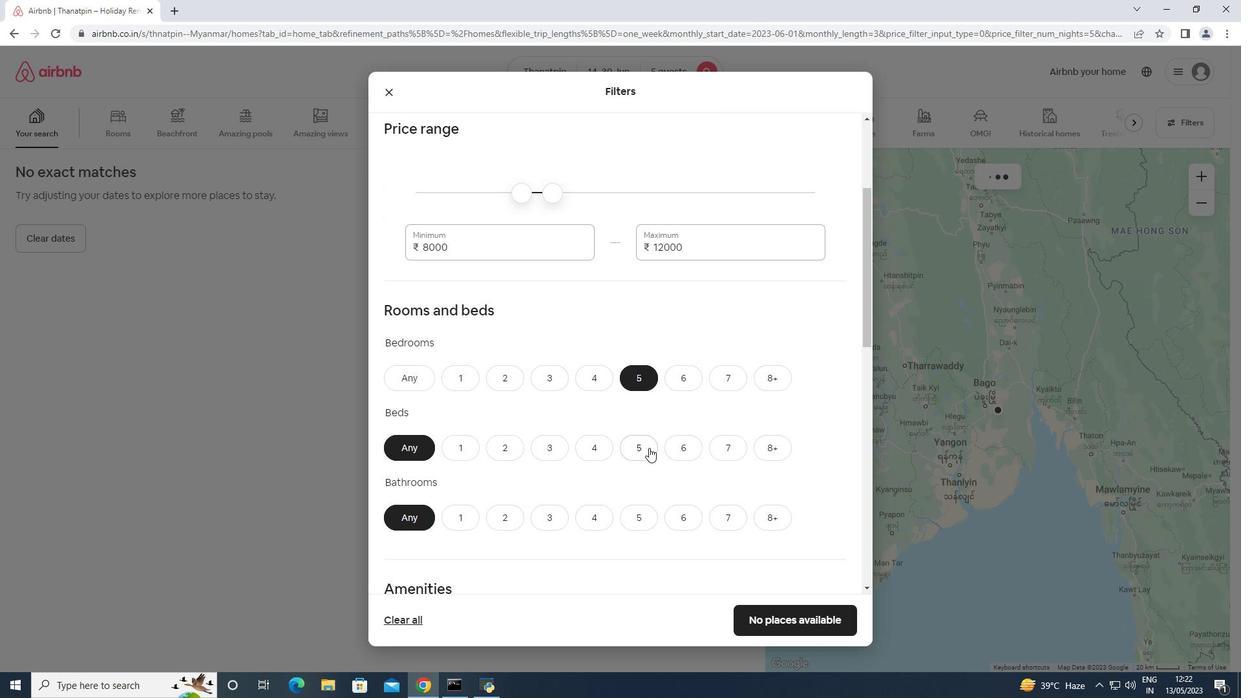 
Action: Mouse moved to (635, 518)
Screenshot: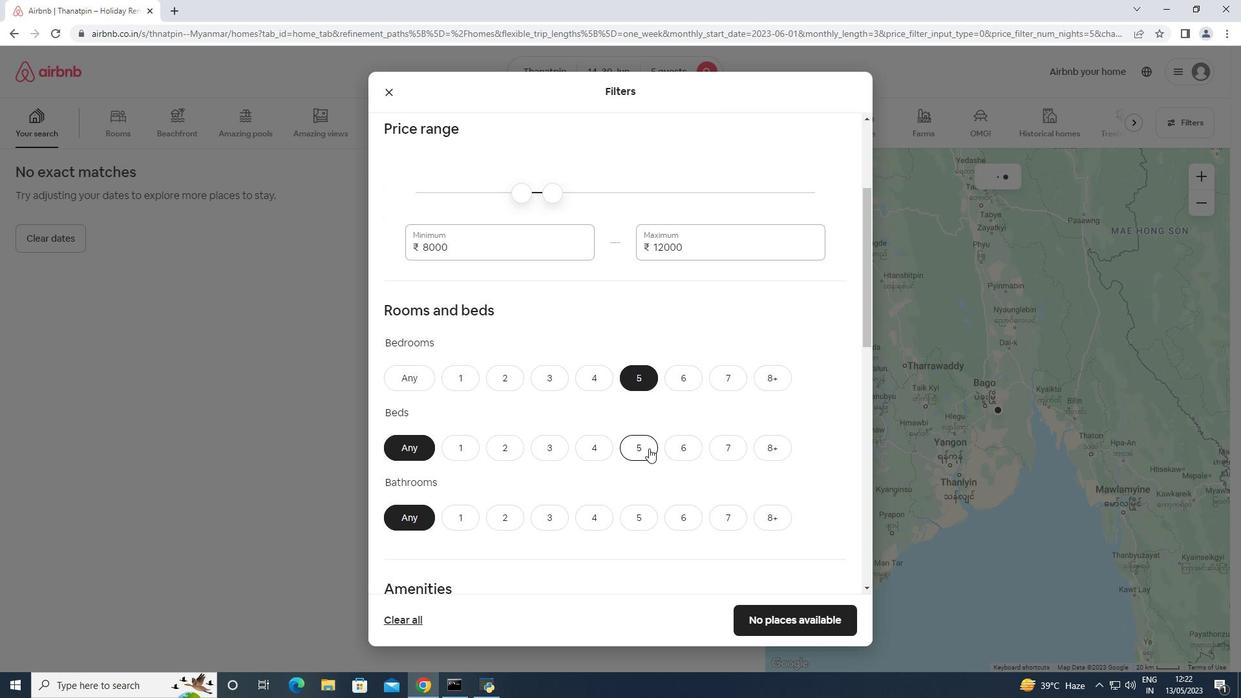 
Action: Mouse pressed left at (635, 518)
Screenshot: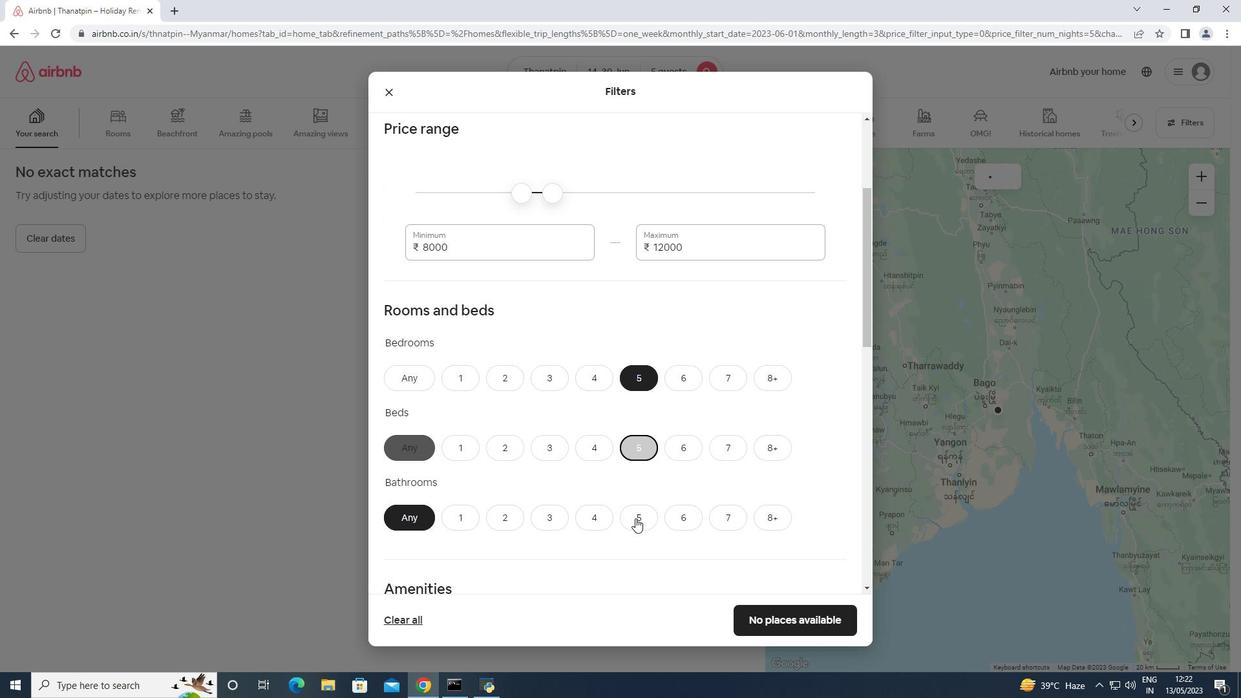 
Action: Mouse moved to (634, 508)
Screenshot: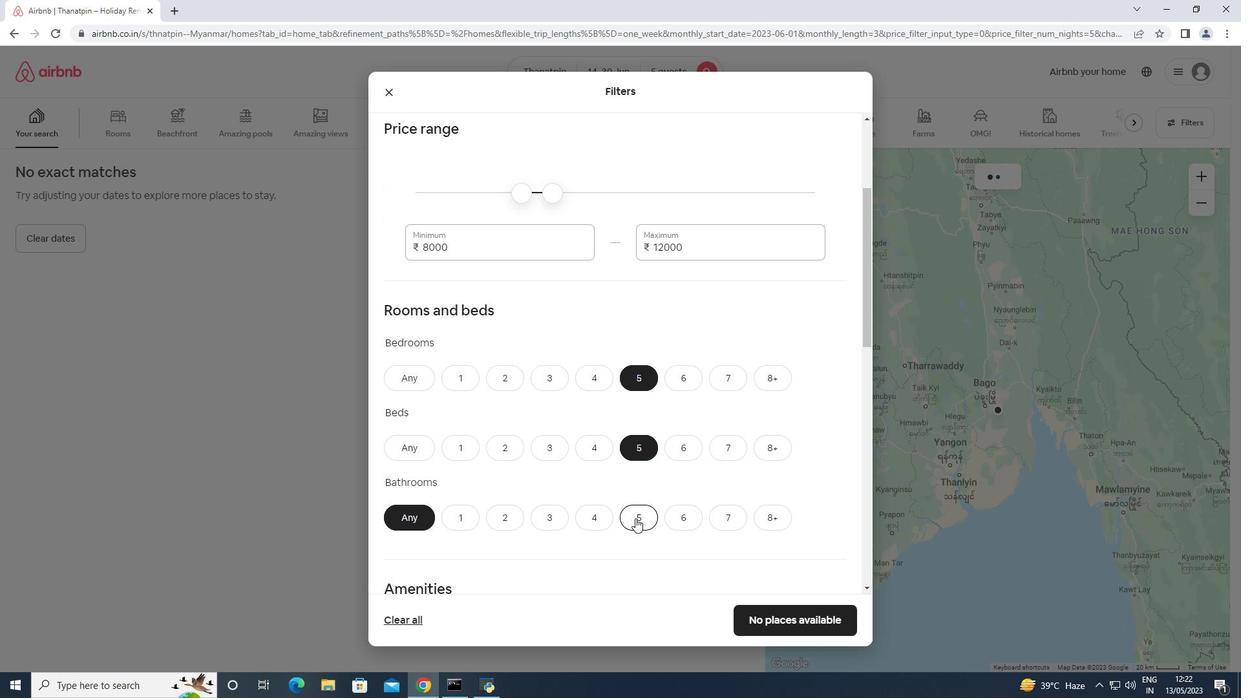 
Action: Mouse scrolled (634, 507) with delta (0, 0)
Screenshot: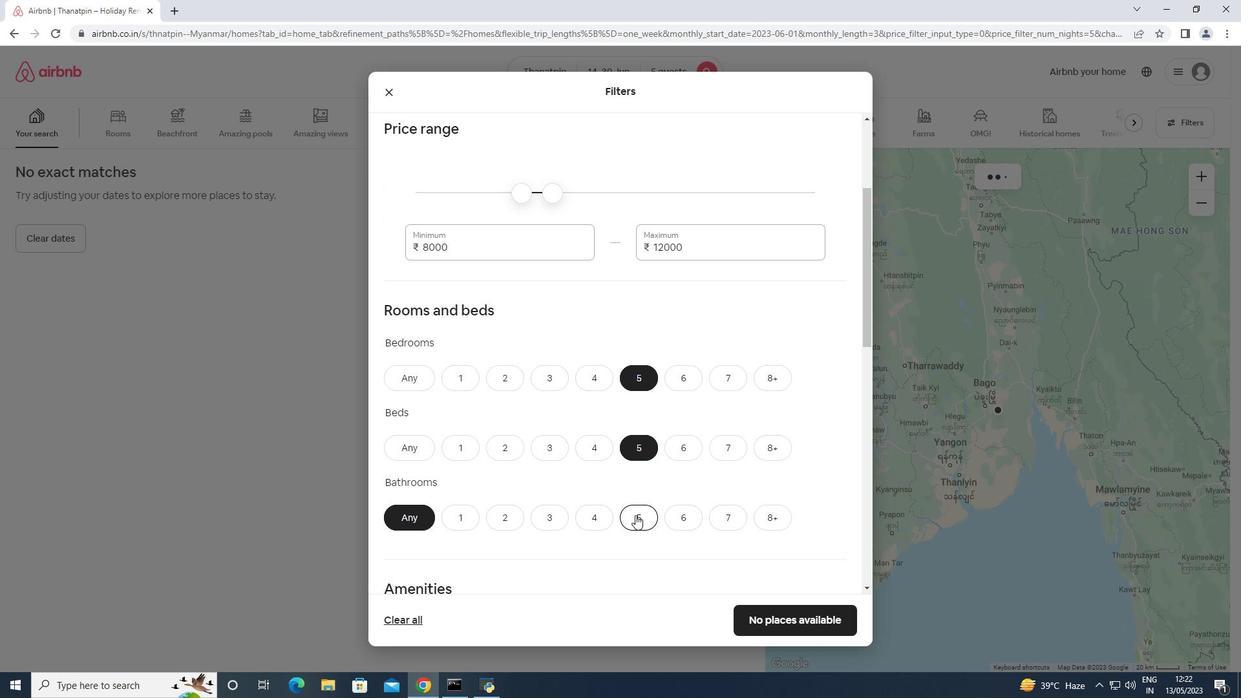 
Action: Mouse scrolled (634, 507) with delta (0, 0)
Screenshot: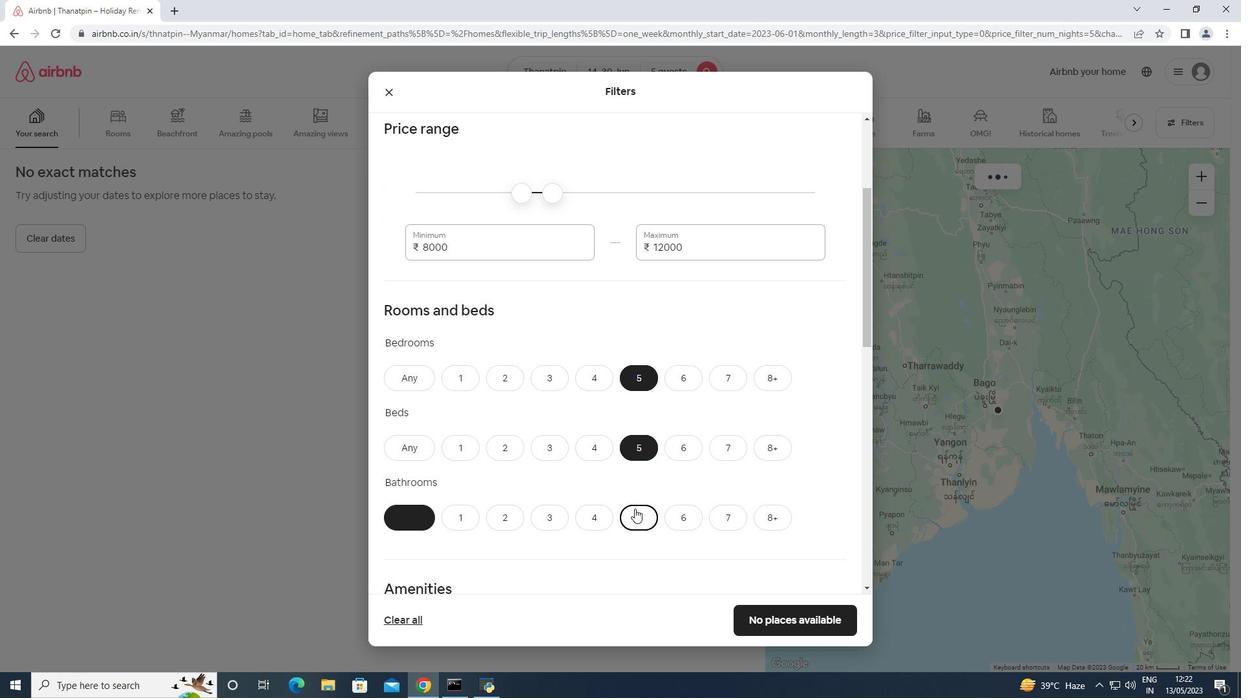 
Action: Mouse scrolled (634, 507) with delta (0, 0)
Screenshot: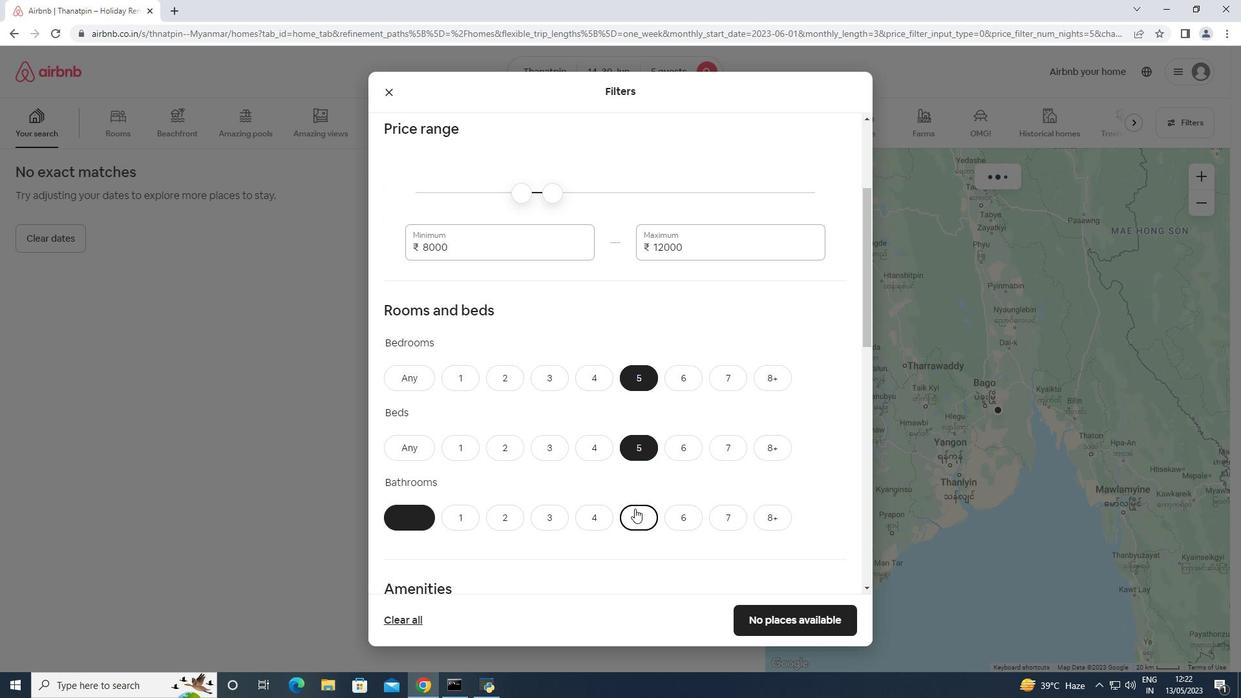 
Action: Mouse scrolled (634, 507) with delta (0, 0)
Screenshot: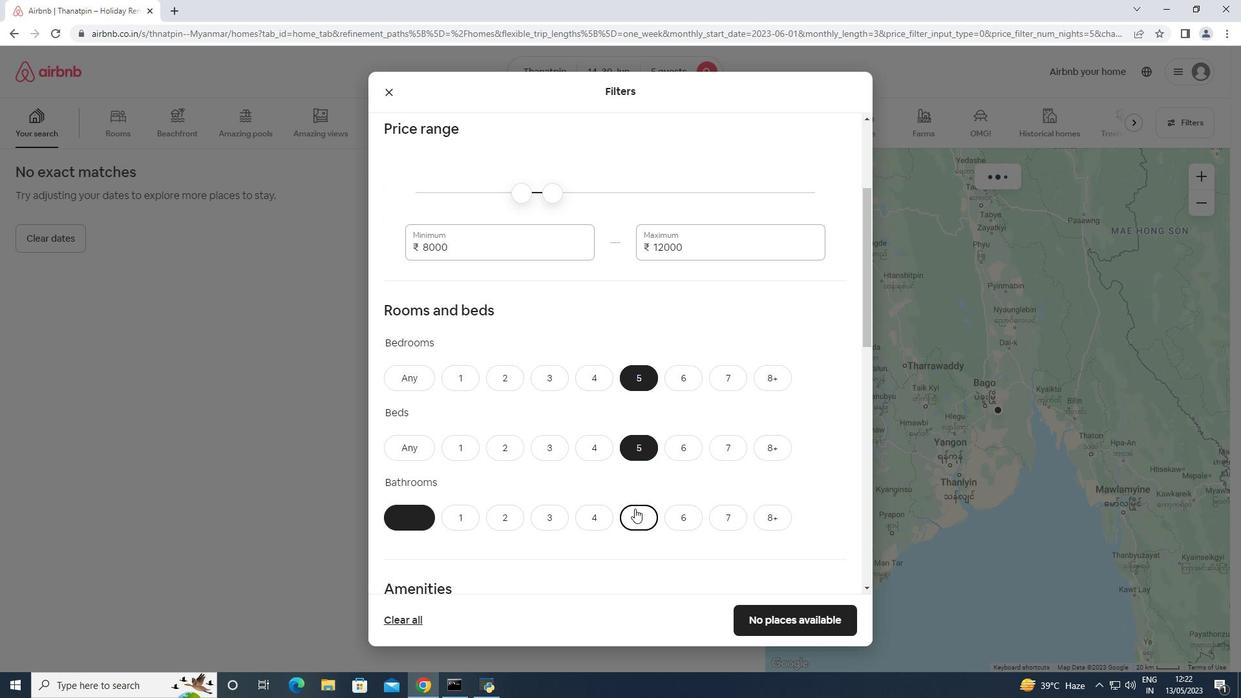
Action: Mouse scrolled (634, 507) with delta (0, 0)
Screenshot: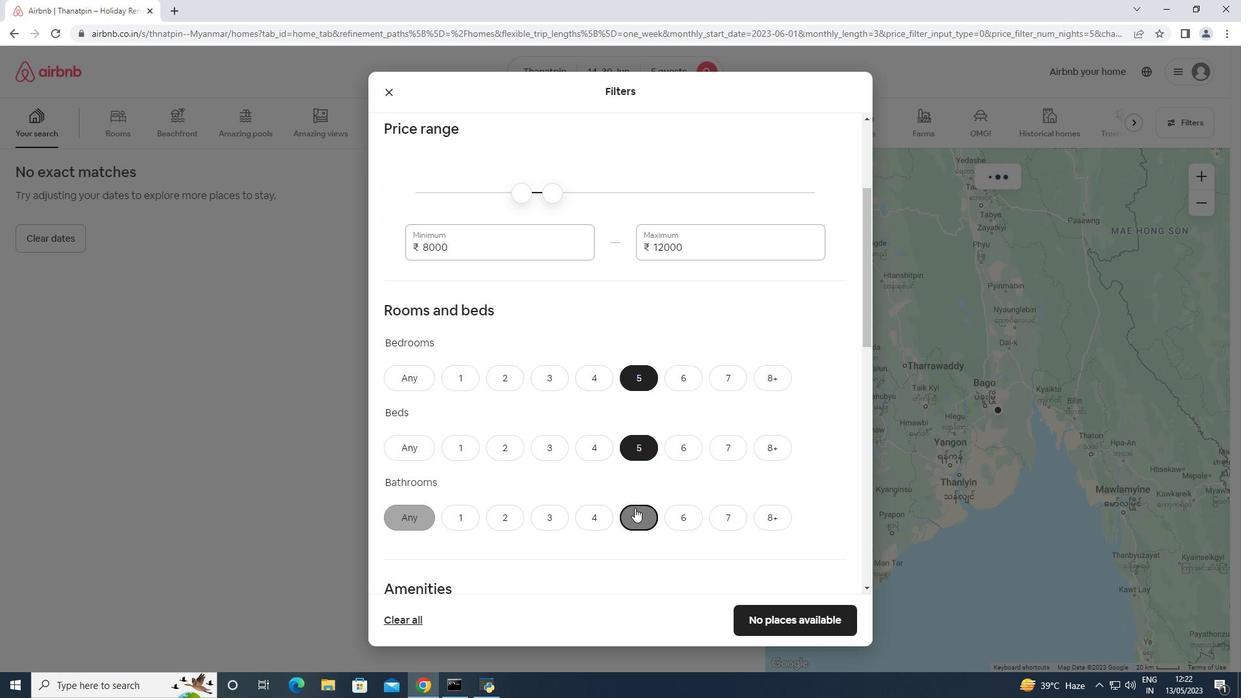 
Action: Mouse moved to (432, 423)
Screenshot: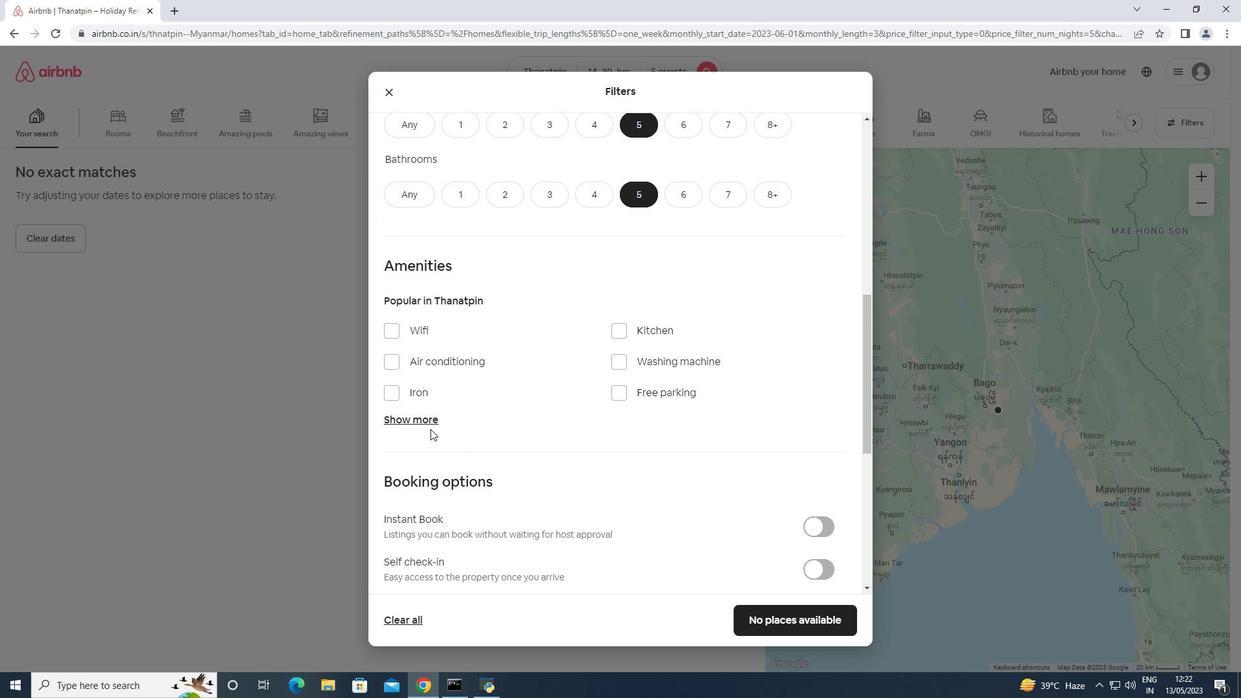 
Action: Mouse pressed left at (432, 423)
Screenshot: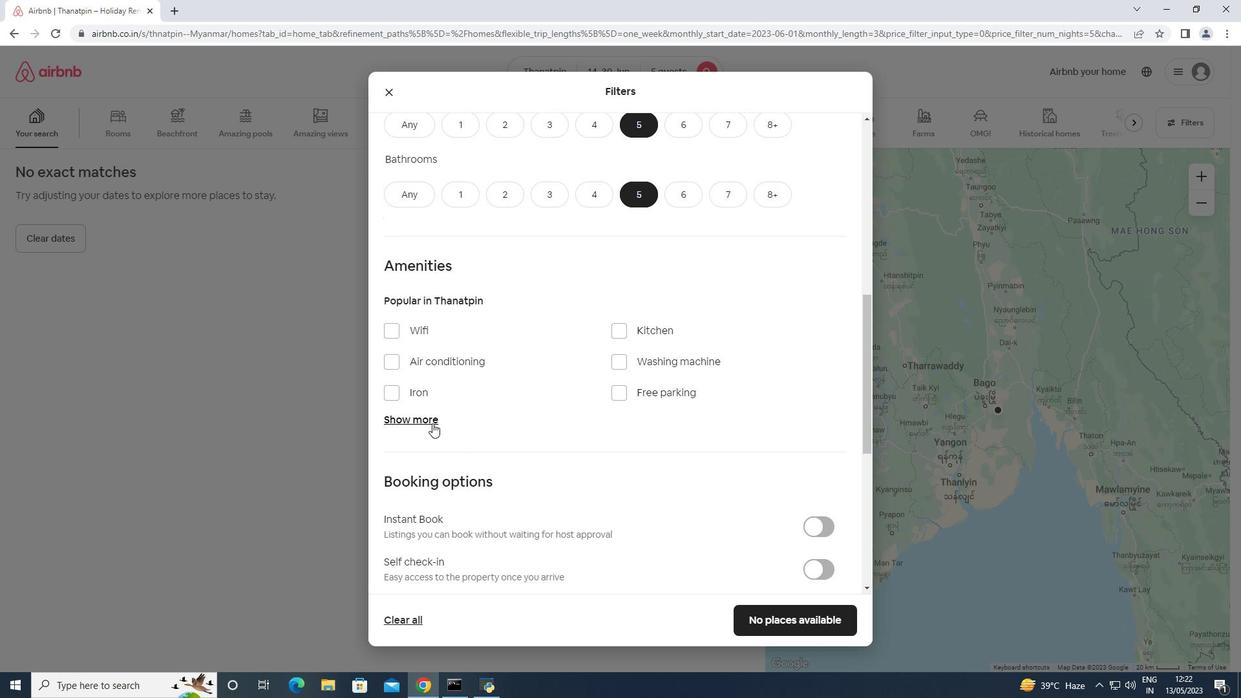
Action: Mouse moved to (427, 327)
Screenshot: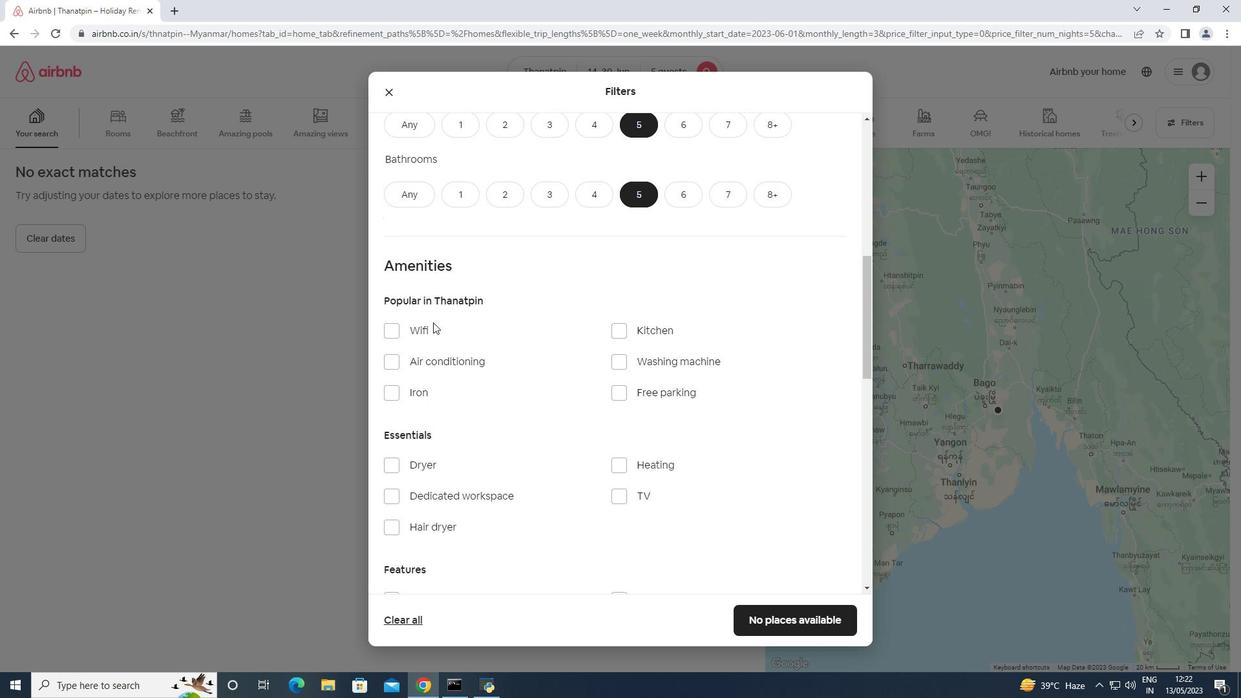 
Action: Mouse pressed left at (427, 327)
Screenshot: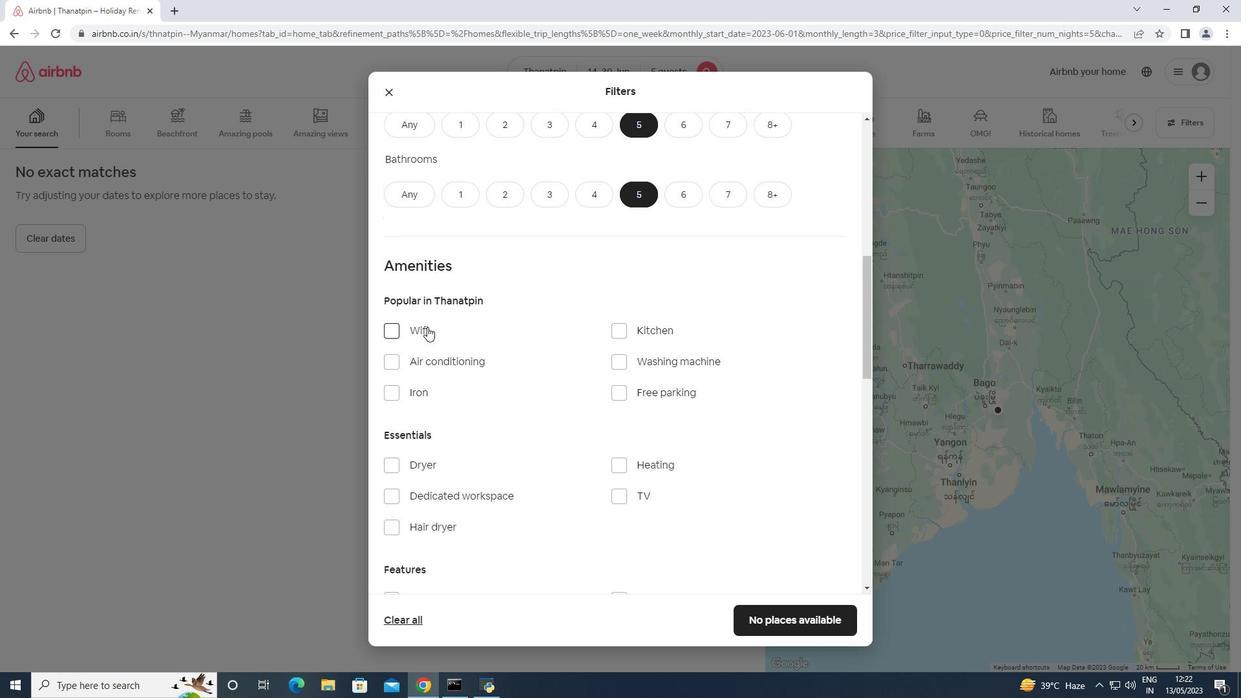 
Action: Mouse moved to (654, 389)
Screenshot: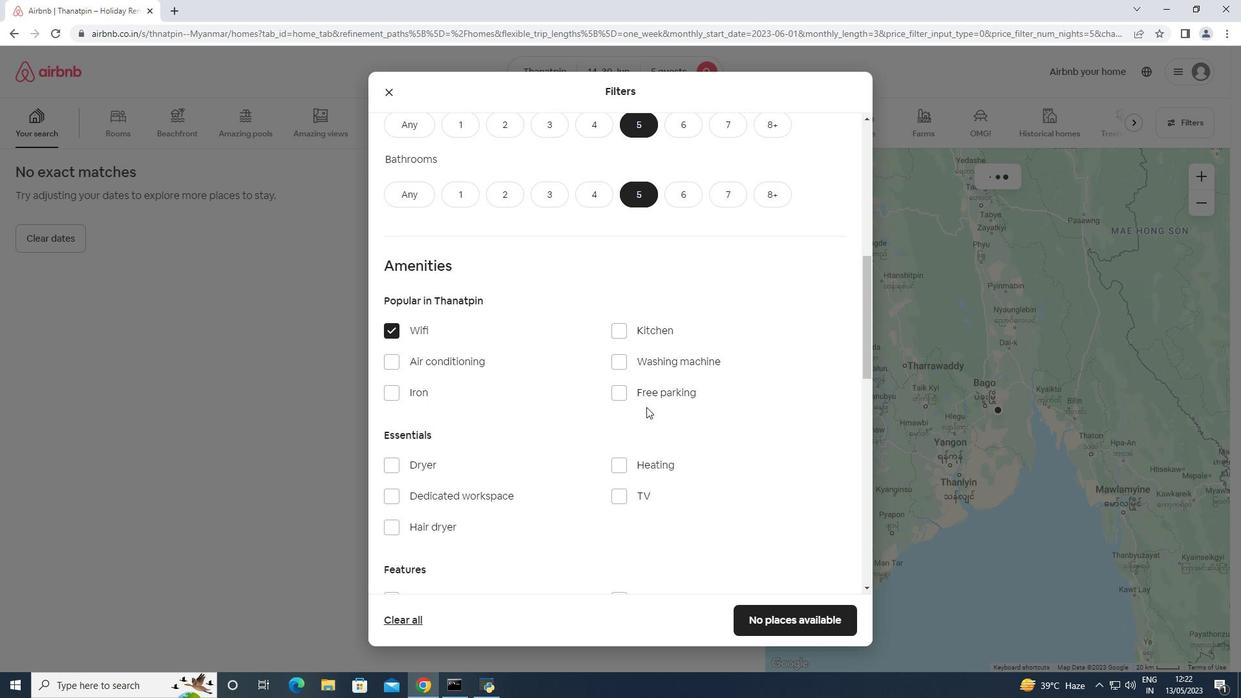 
Action: Mouse pressed left at (654, 389)
Screenshot: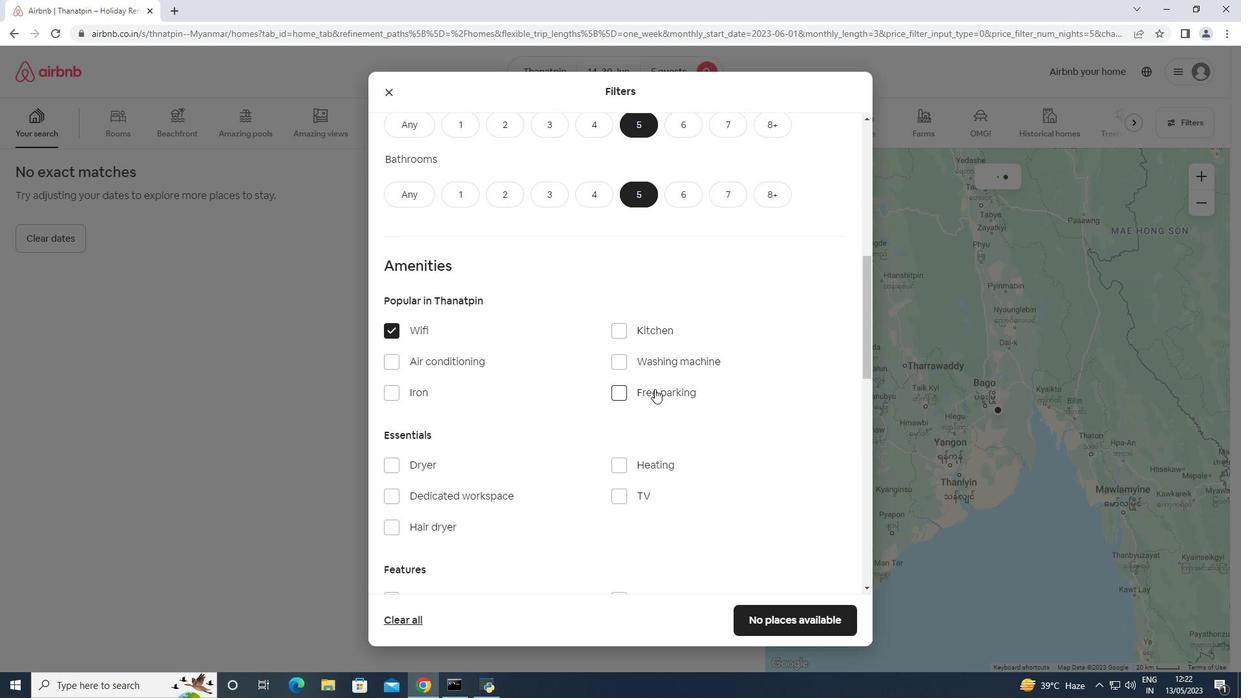 
Action: Mouse moved to (638, 500)
Screenshot: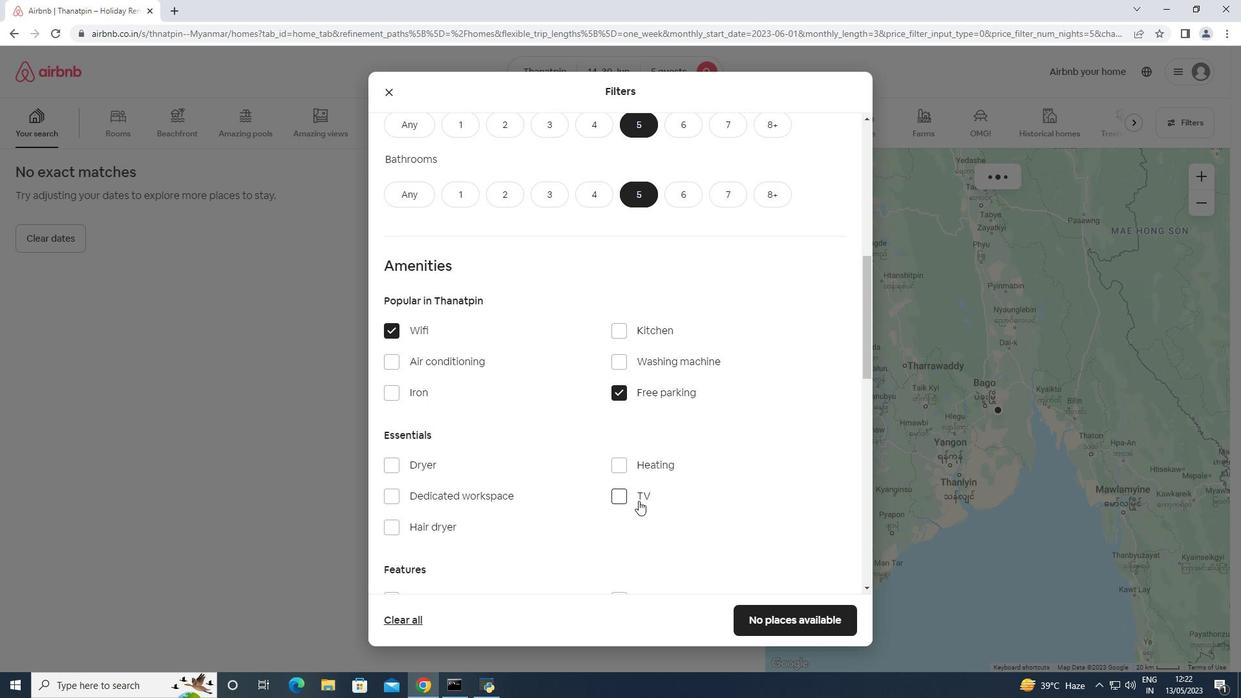 
Action: Mouse pressed left at (638, 500)
Screenshot: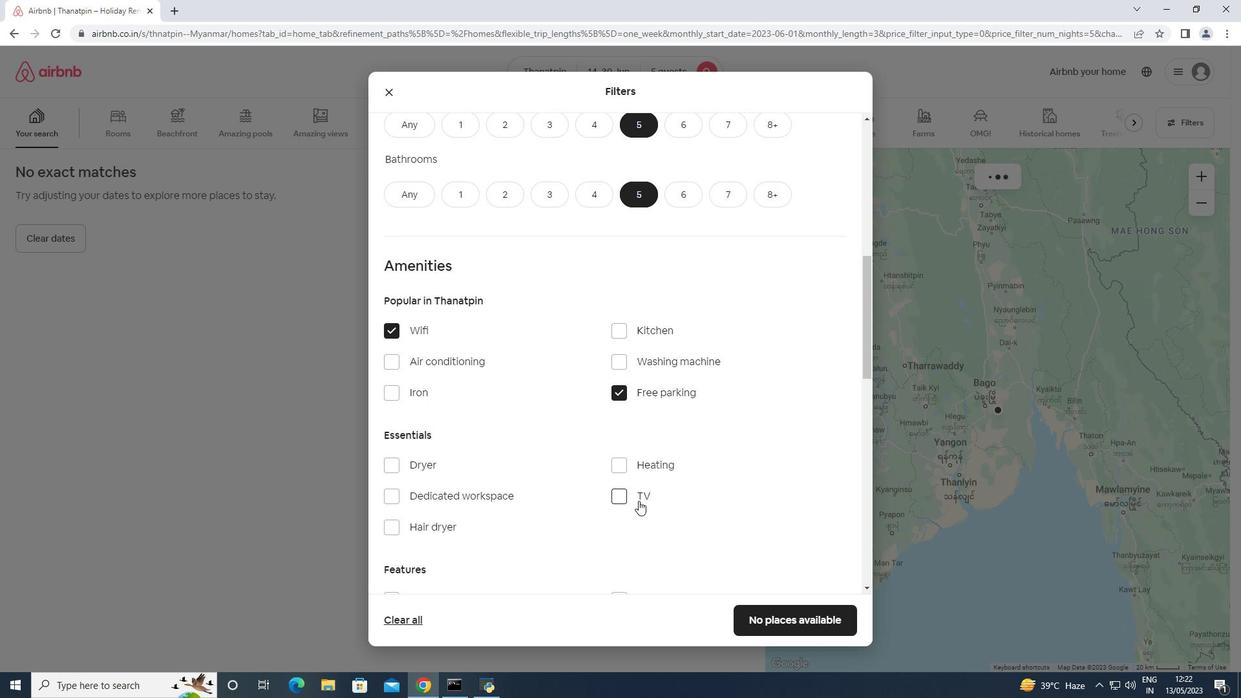 
Action: Mouse scrolled (638, 499) with delta (0, 0)
Screenshot: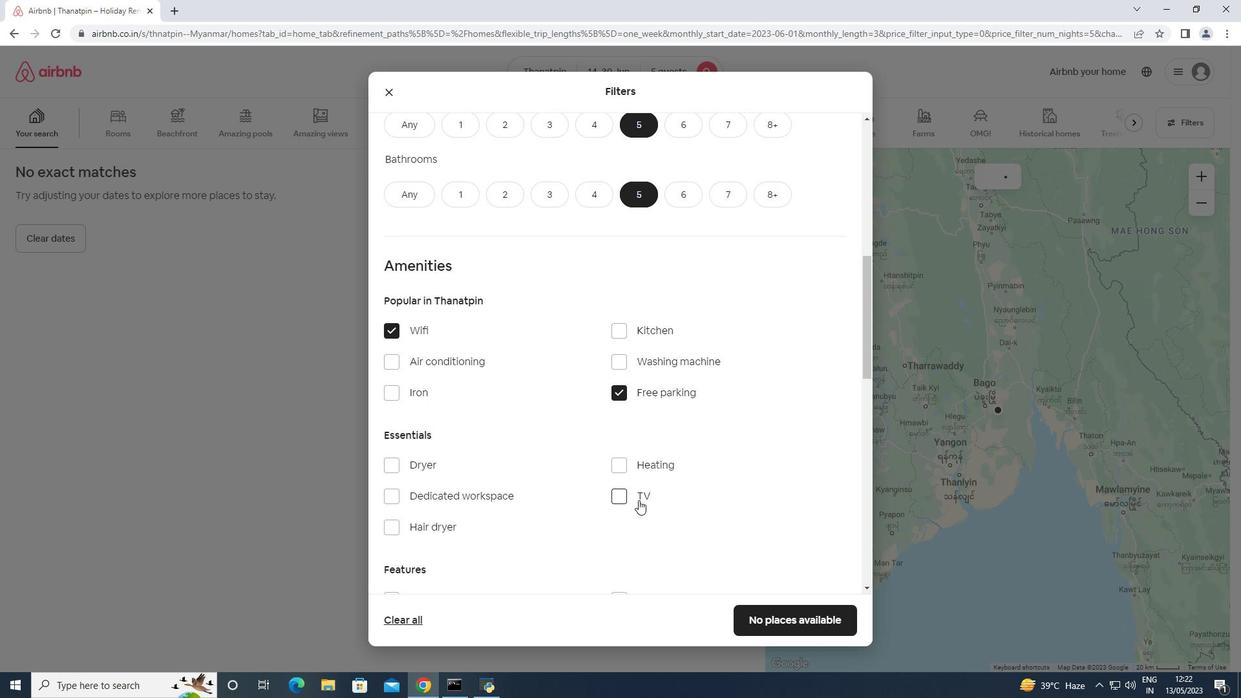 
Action: Mouse scrolled (638, 499) with delta (0, 0)
Screenshot: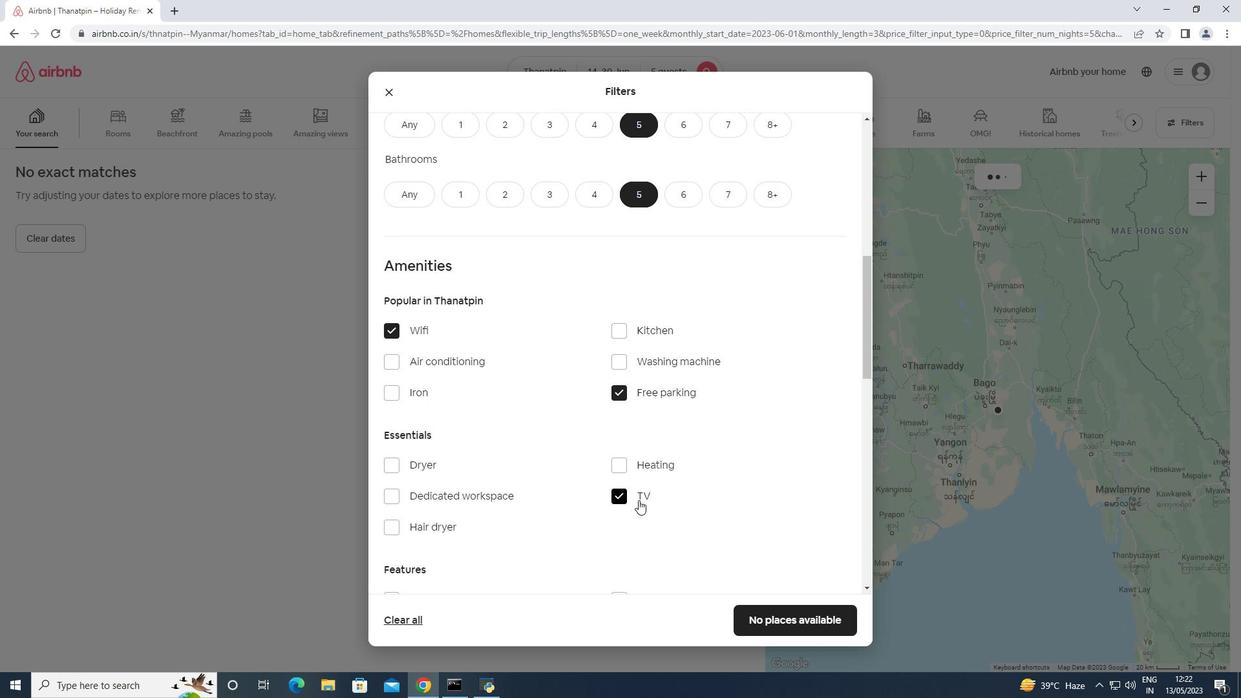 
Action: Mouse scrolled (638, 499) with delta (0, 0)
Screenshot: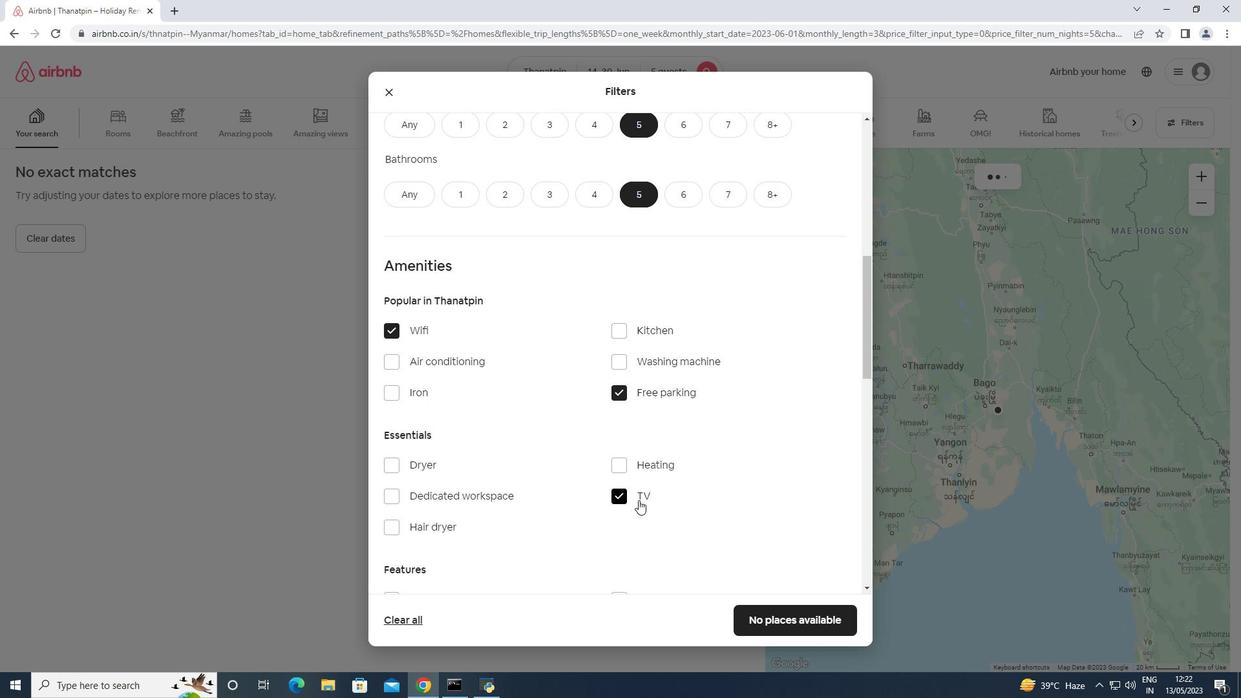 
Action: Mouse moved to (462, 470)
Screenshot: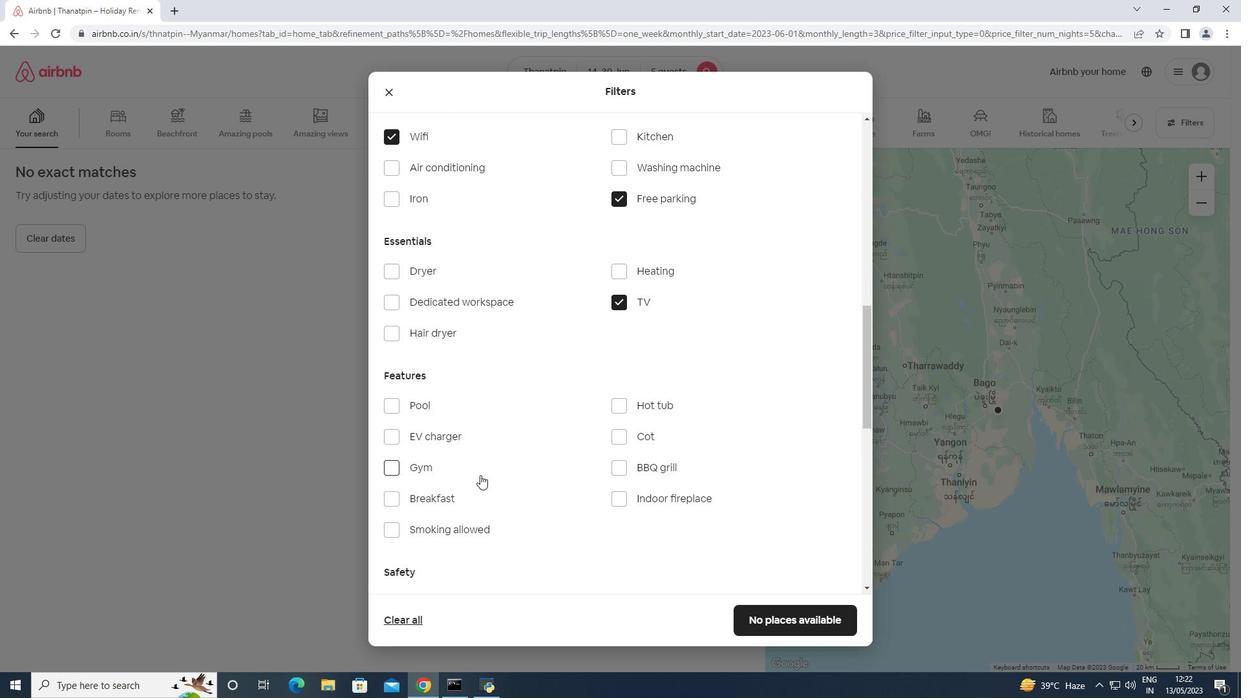 
Action: Mouse pressed left at (462, 470)
Screenshot: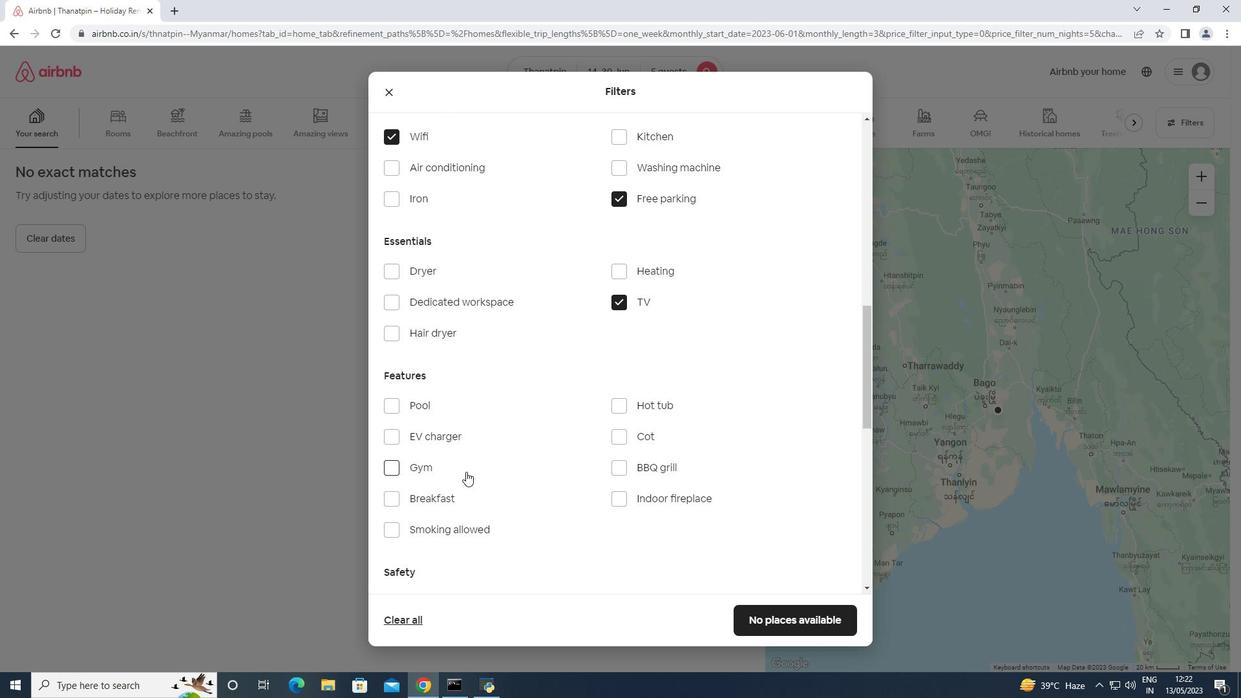 
Action: Mouse moved to (451, 493)
Screenshot: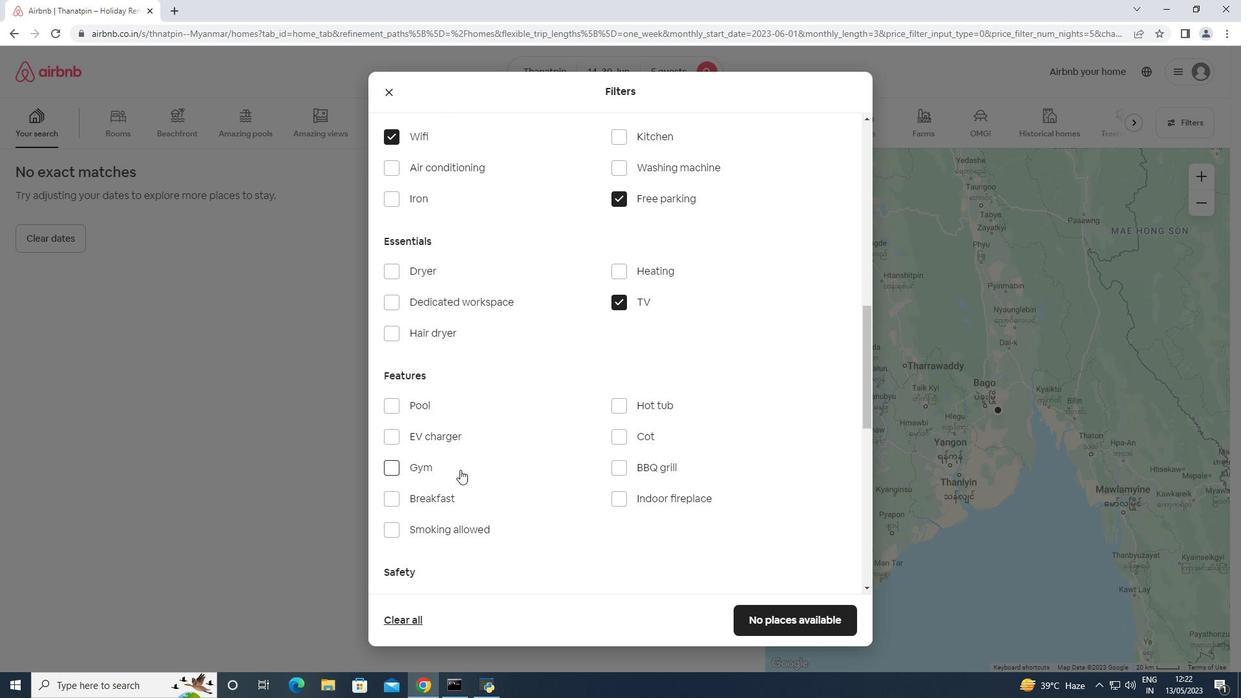 
Action: Mouse pressed left at (451, 493)
Screenshot: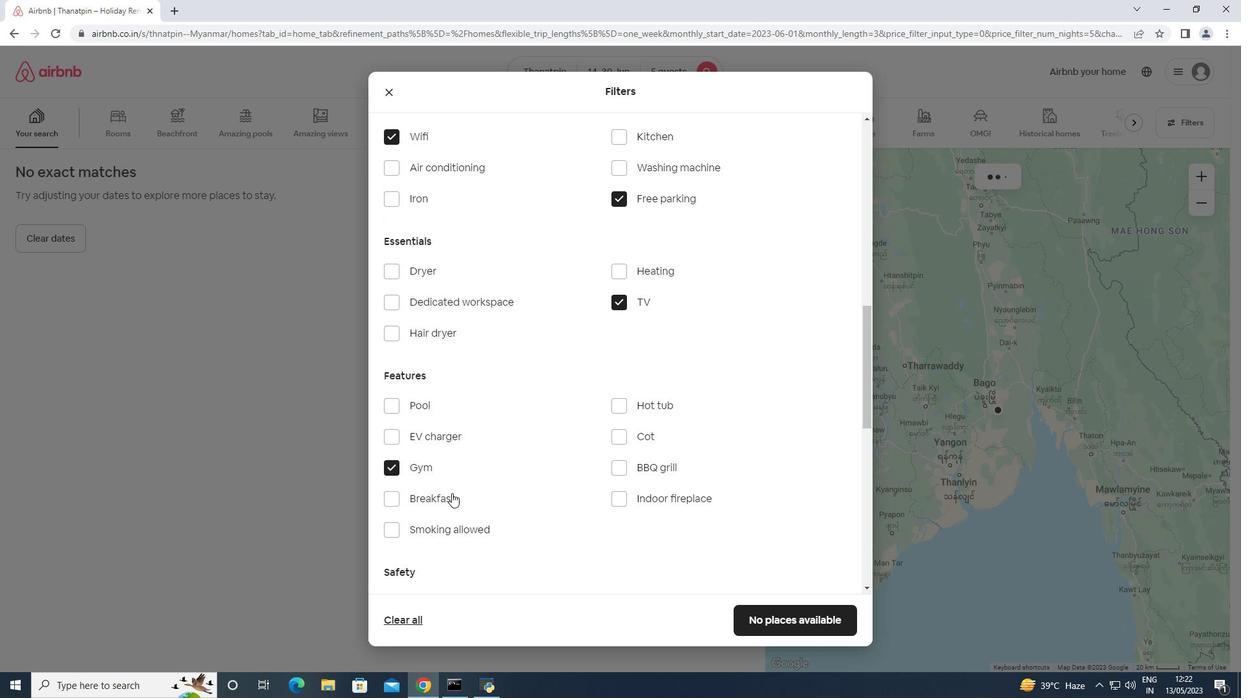 
Action: Mouse moved to (451, 493)
Screenshot: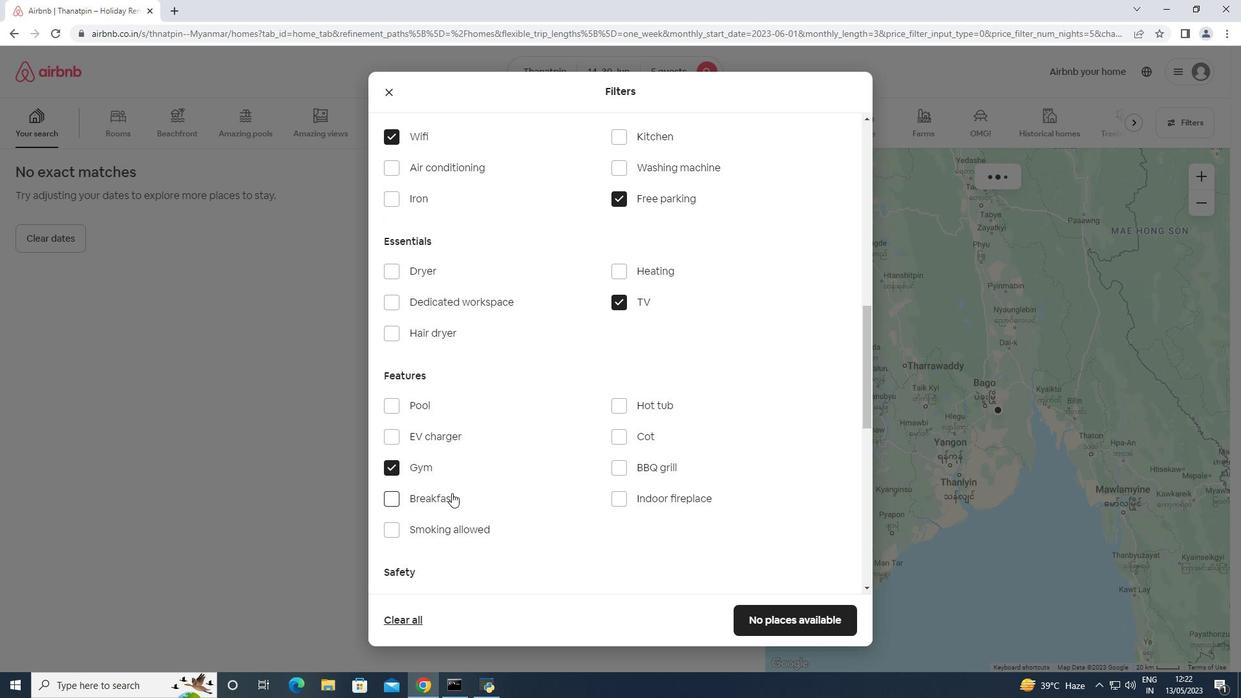
Action: Mouse scrolled (451, 493) with delta (0, 0)
Screenshot: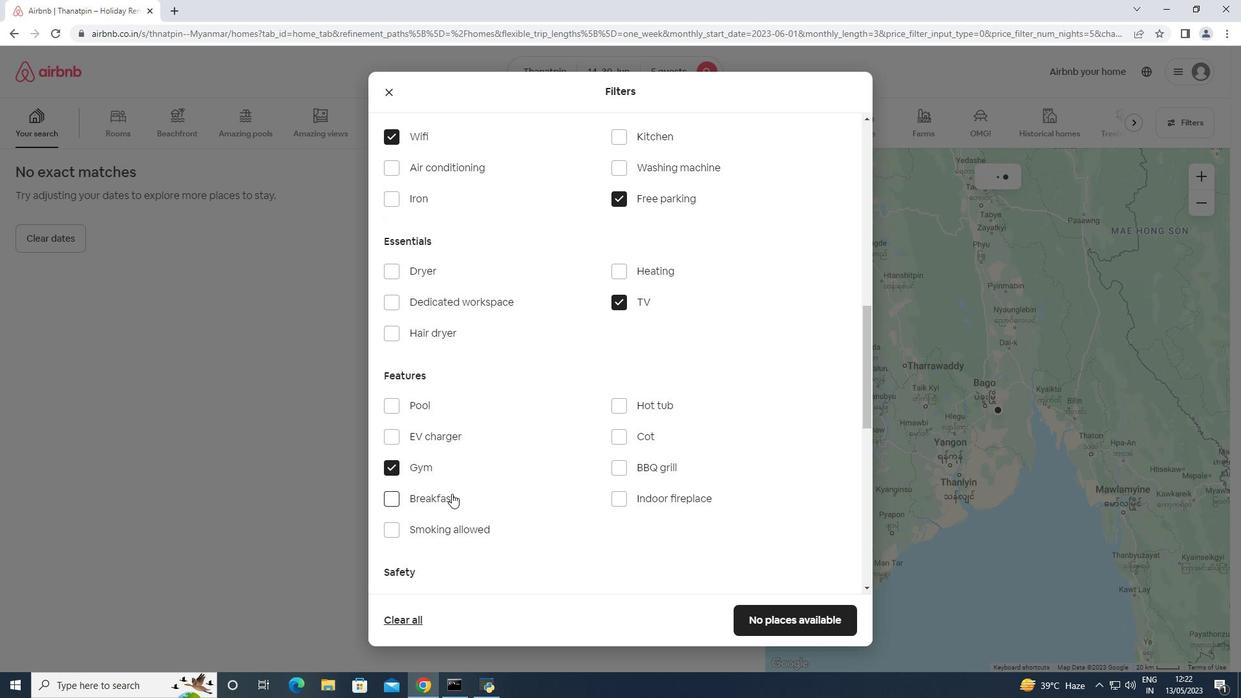 
Action: Mouse scrolled (451, 493) with delta (0, 0)
Screenshot: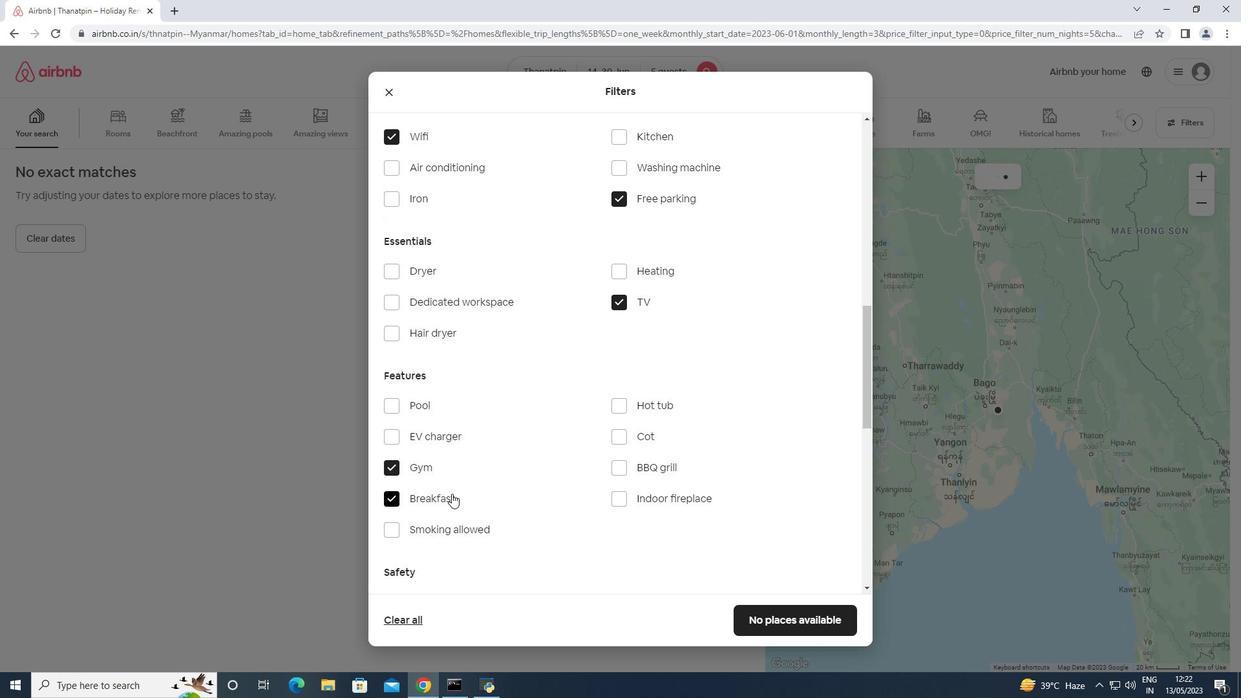 
Action: Mouse scrolled (451, 493) with delta (0, 0)
Screenshot: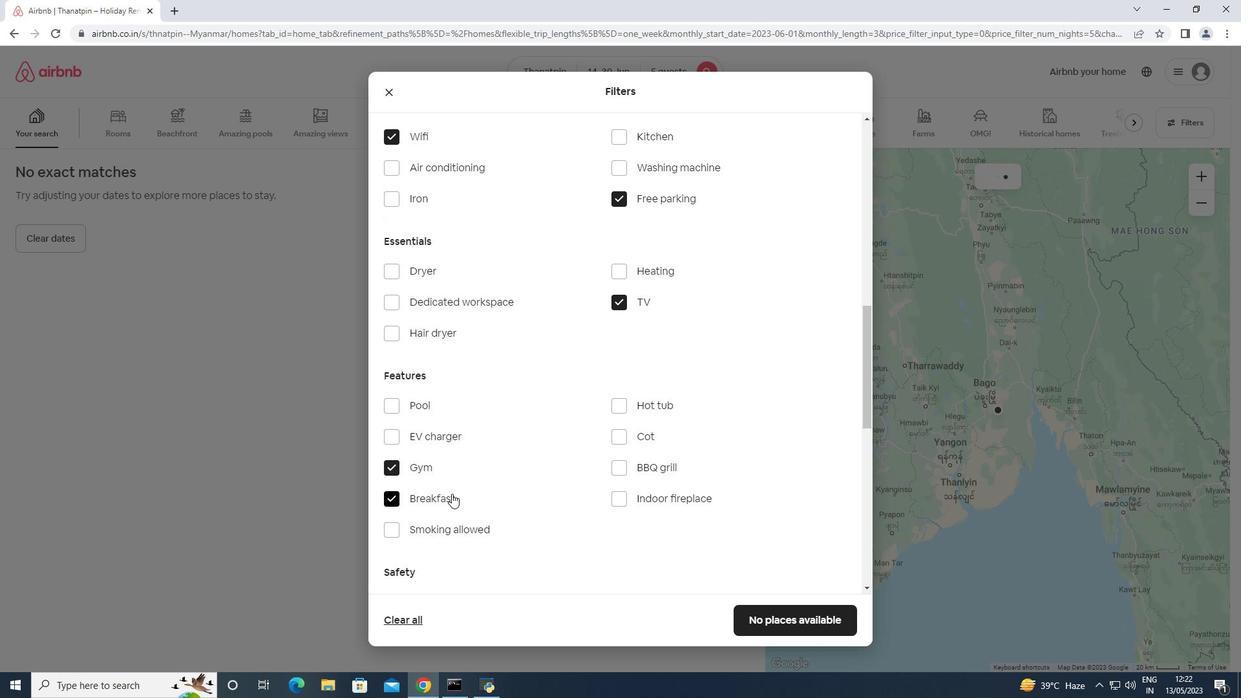 
Action: Mouse scrolled (451, 493) with delta (0, 0)
Screenshot: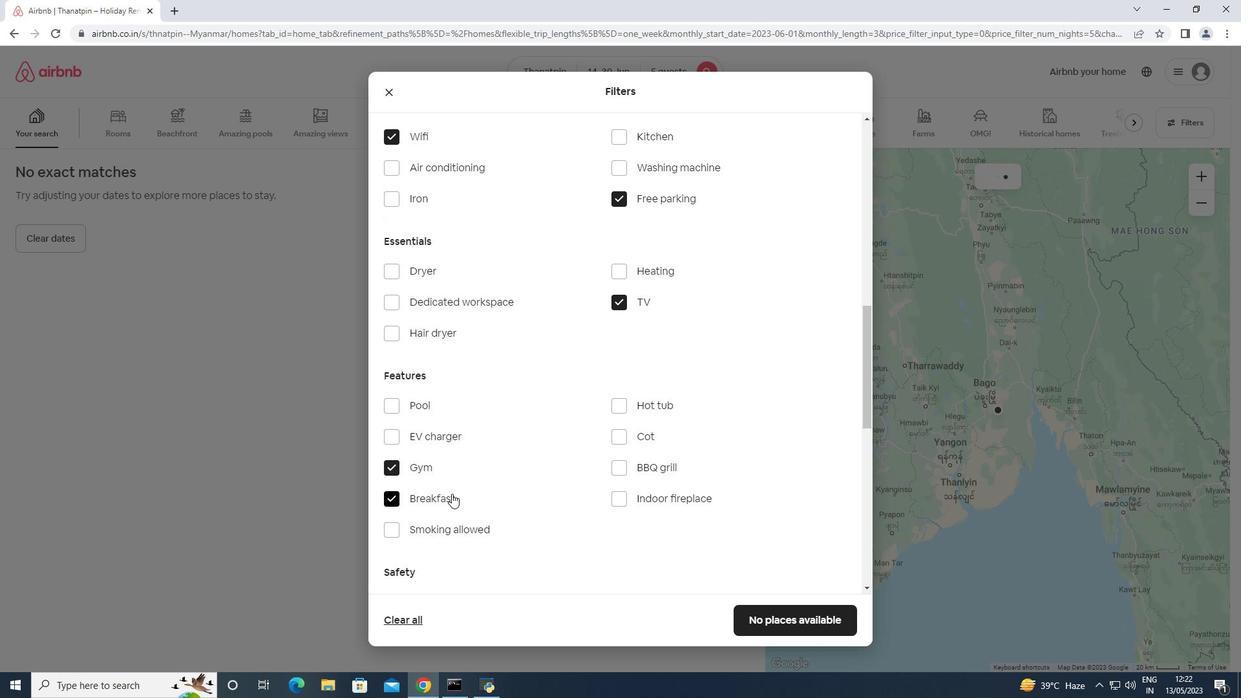 
Action: Mouse moved to (817, 515)
Screenshot: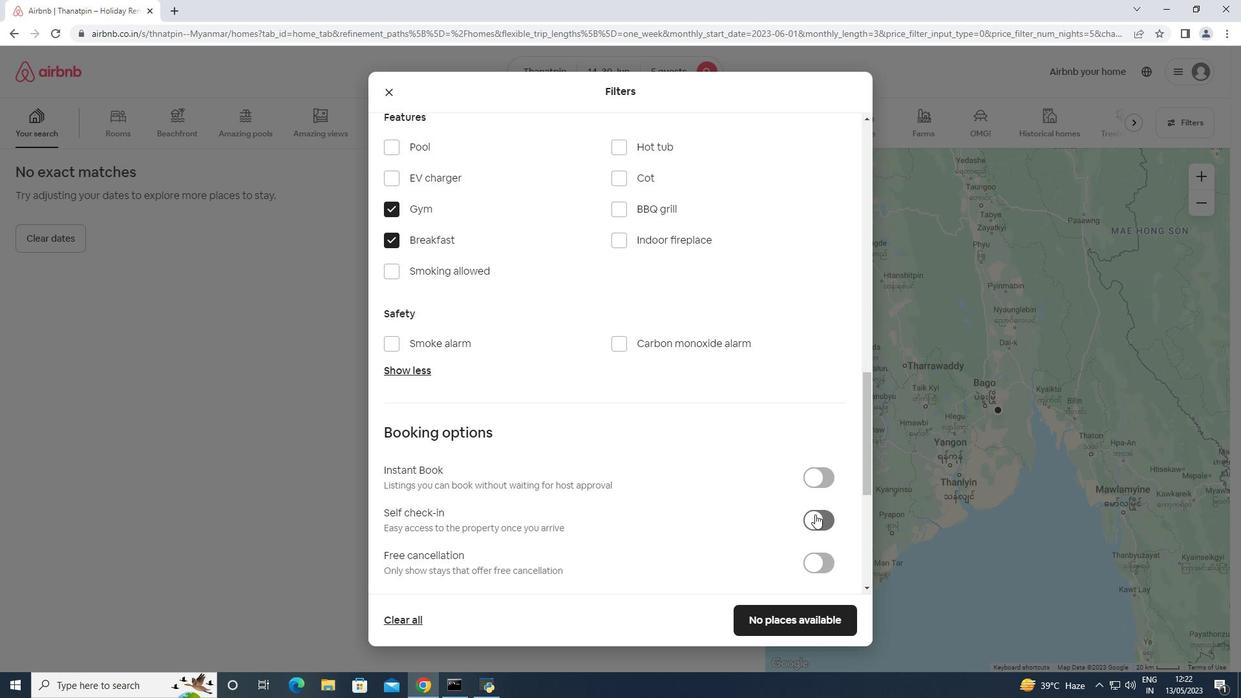 
Action: Mouse pressed left at (817, 515)
Screenshot: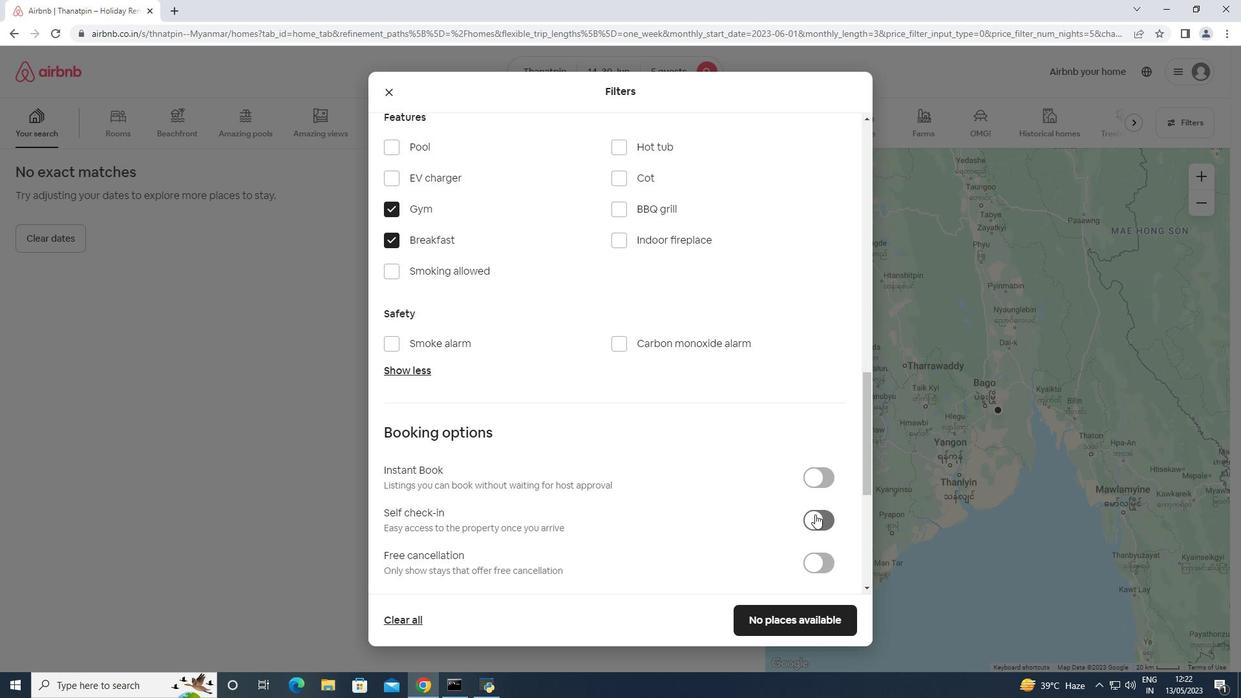 
Action: Mouse moved to (817, 518)
Screenshot: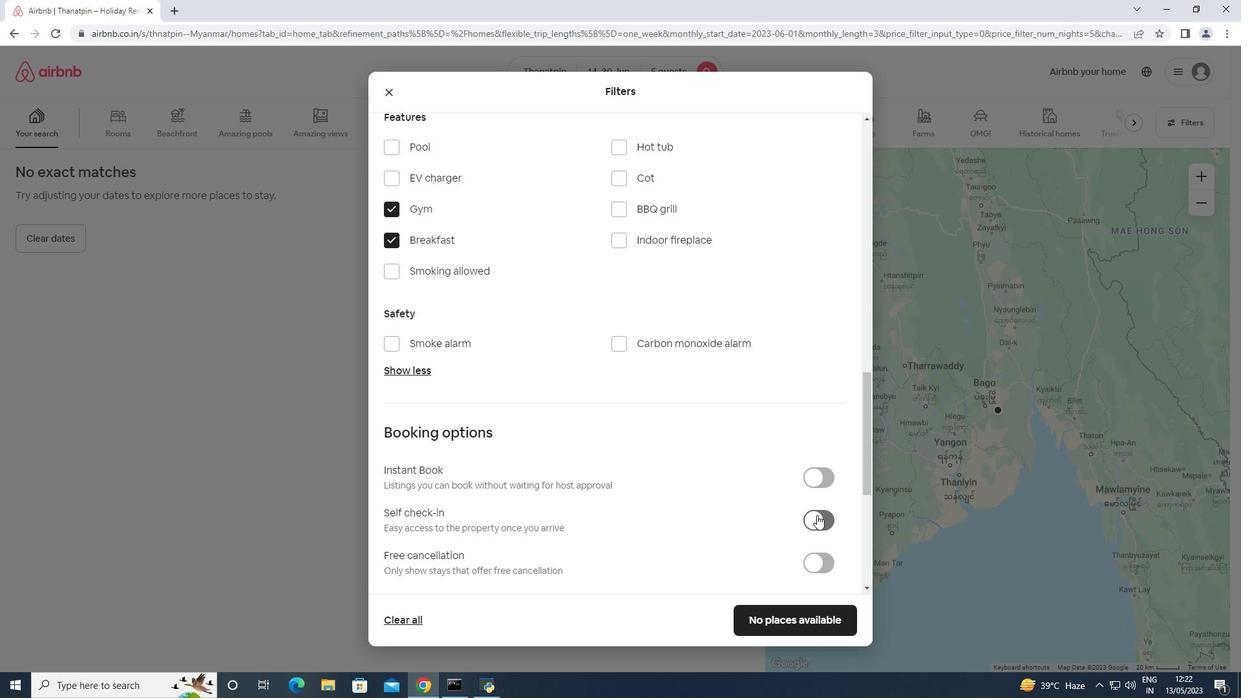 
Action: Mouse scrolled (817, 517) with delta (0, 0)
Screenshot: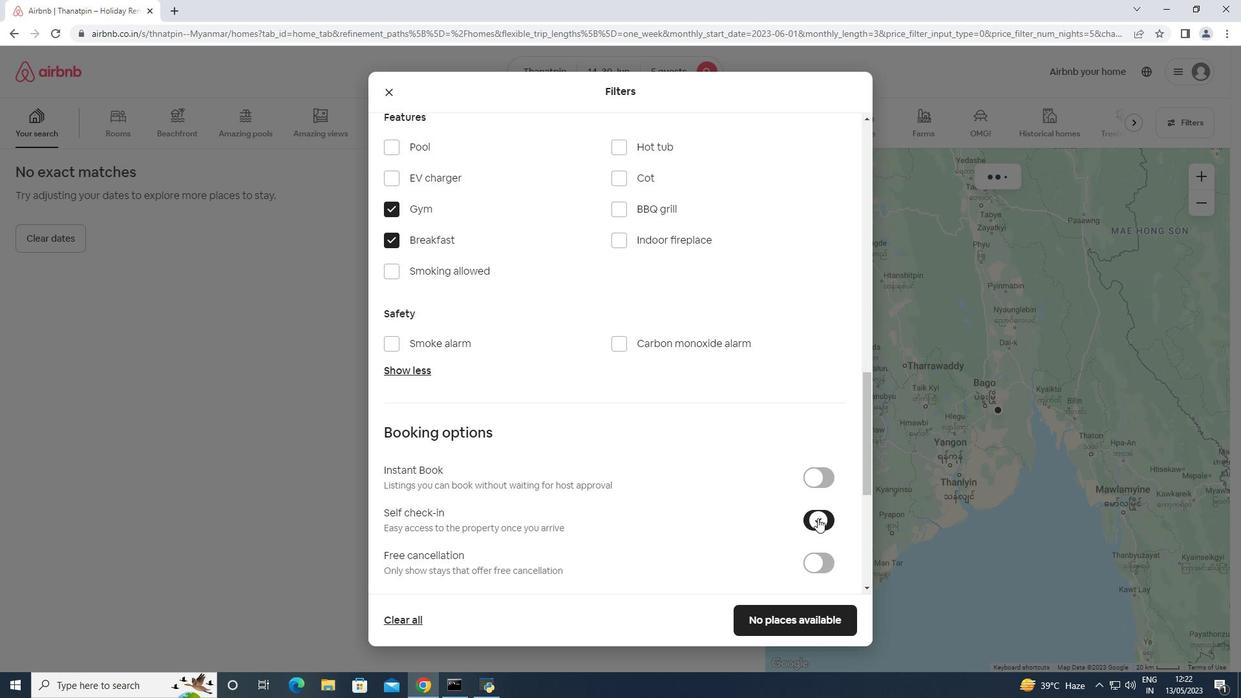 
Action: Mouse scrolled (817, 517) with delta (0, 0)
Screenshot: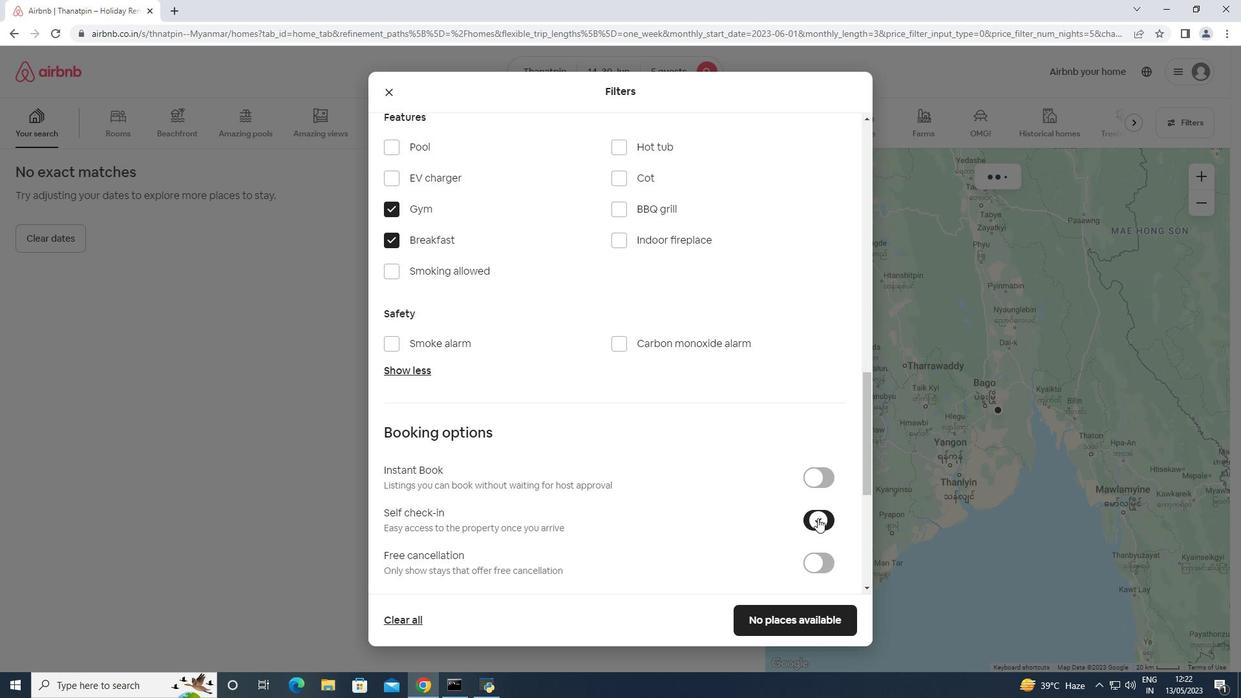 
Action: Mouse scrolled (817, 517) with delta (0, 0)
Screenshot: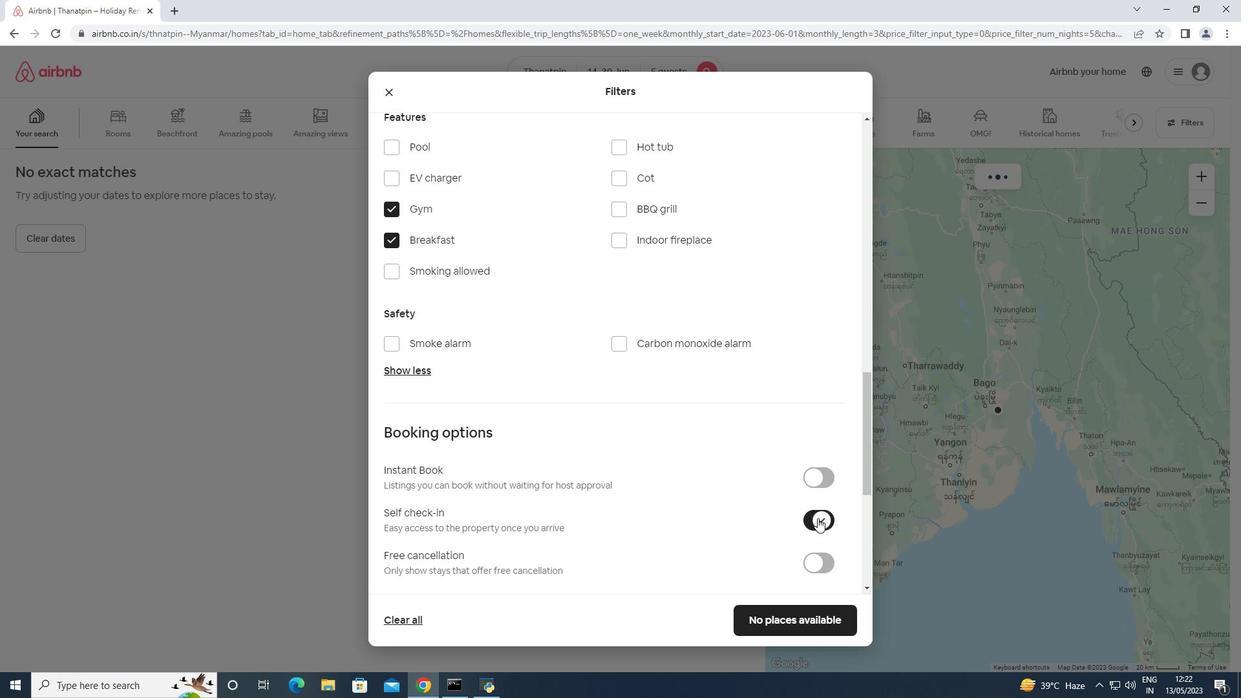 
Action: Mouse scrolled (817, 517) with delta (0, -1)
Screenshot: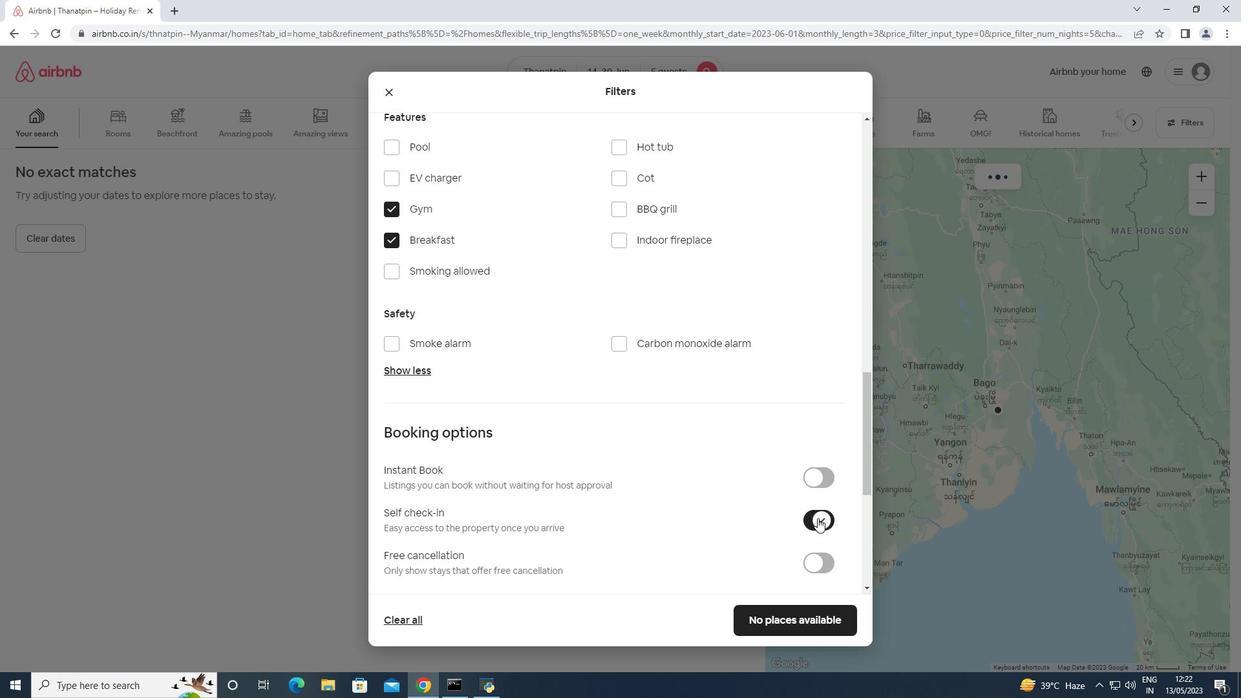 
Action: Mouse scrolled (817, 517) with delta (0, 0)
Screenshot: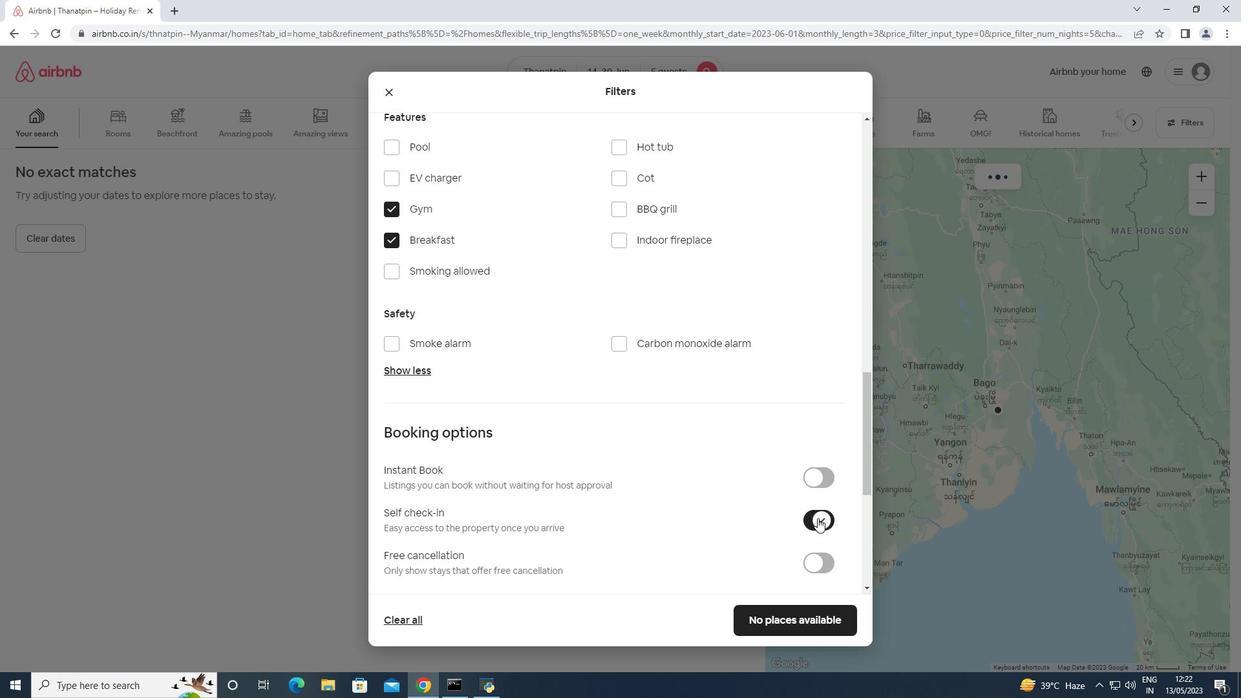 
Action: Mouse scrolled (817, 517) with delta (0, 0)
Screenshot: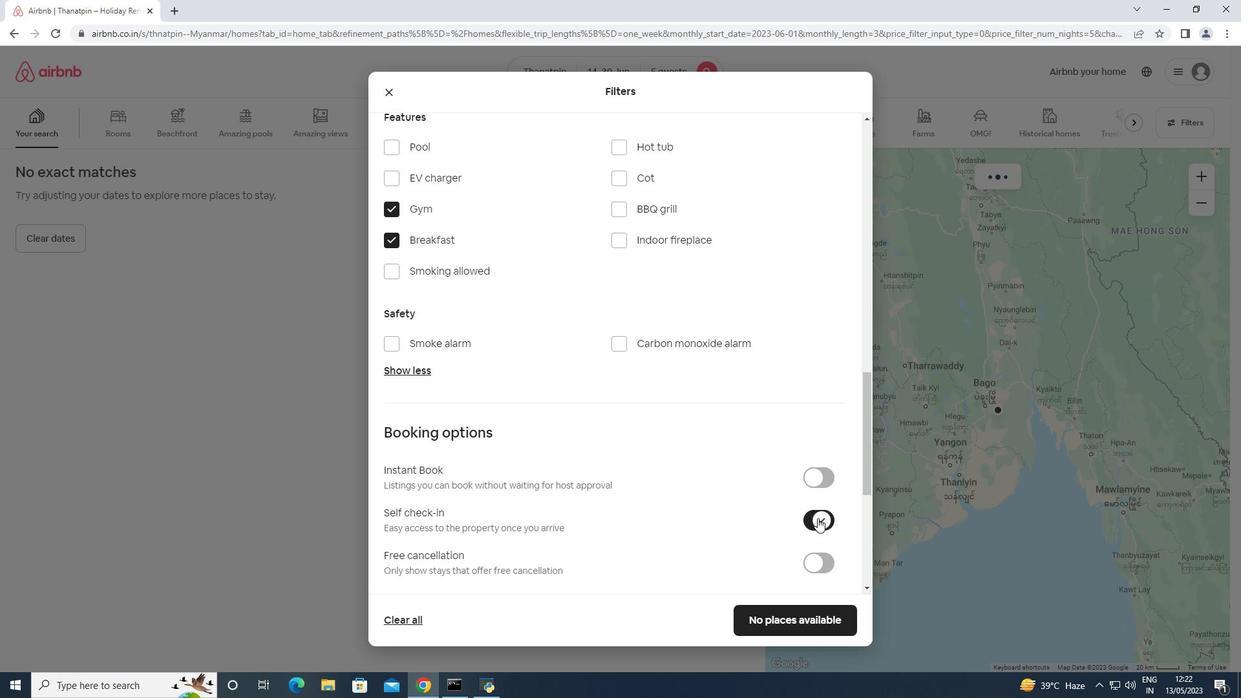 
Action: Mouse moved to (823, 616)
Screenshot: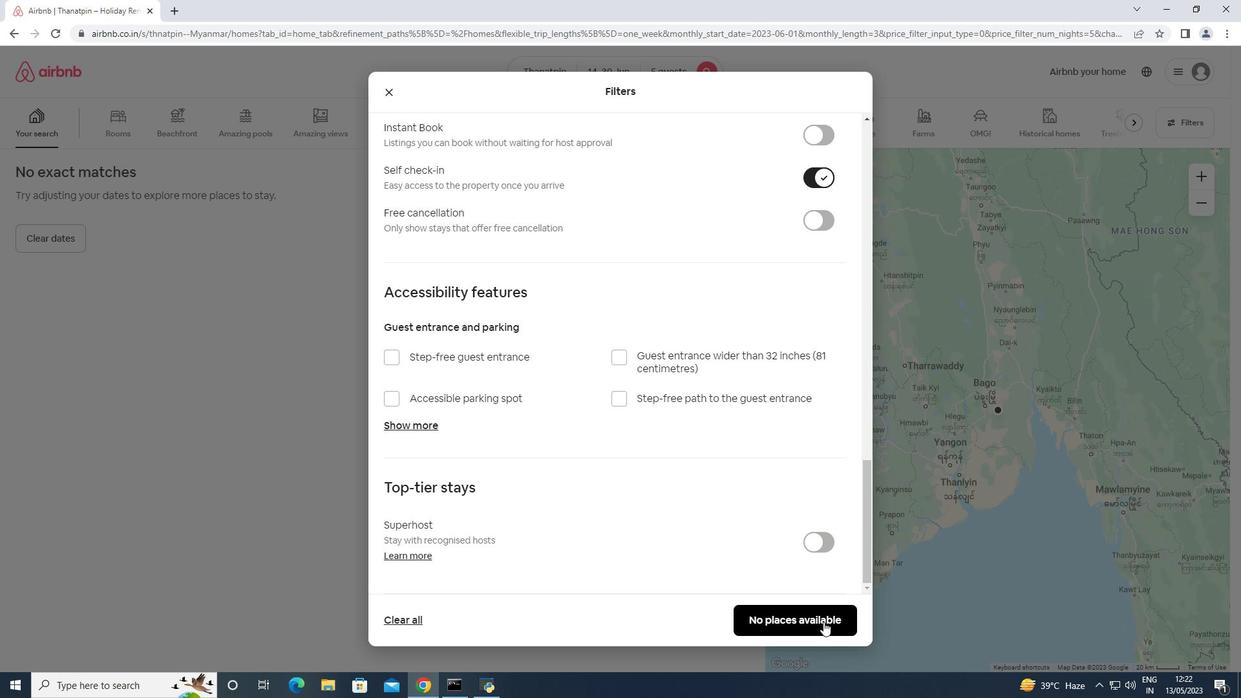 
Action: Mouse pressed left at (823, 616)
Screenshot: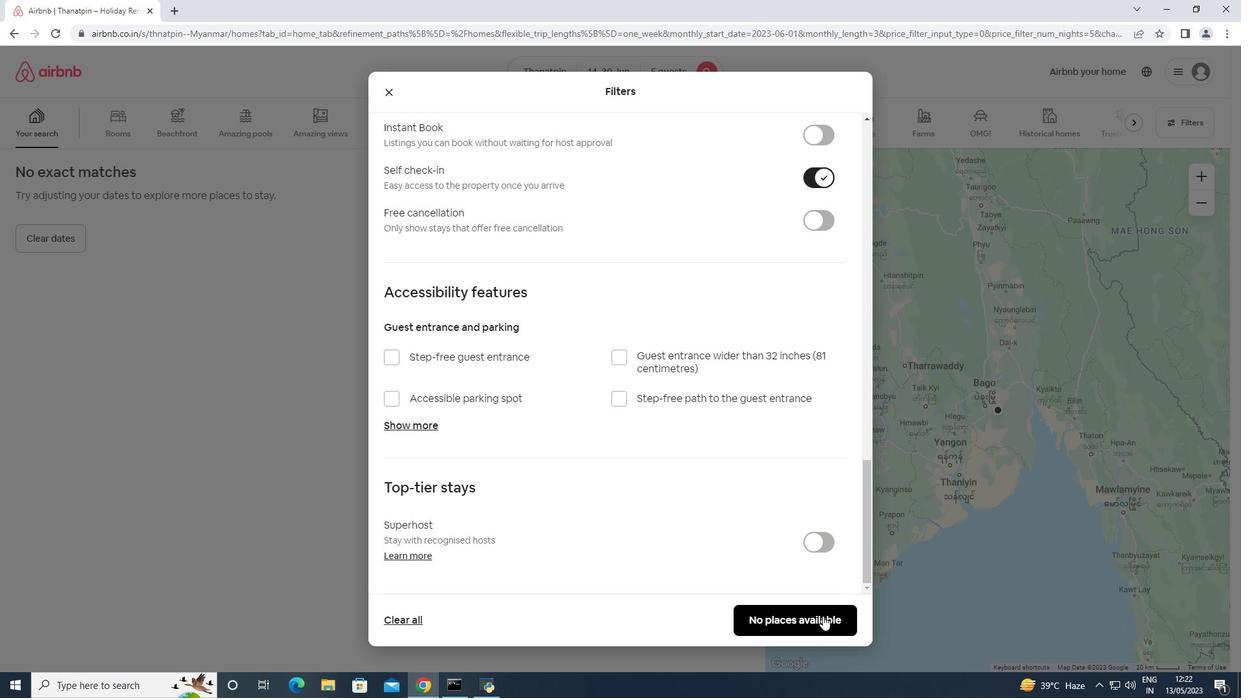 
Action: Mouse moved to (597, 405)
Screenshot: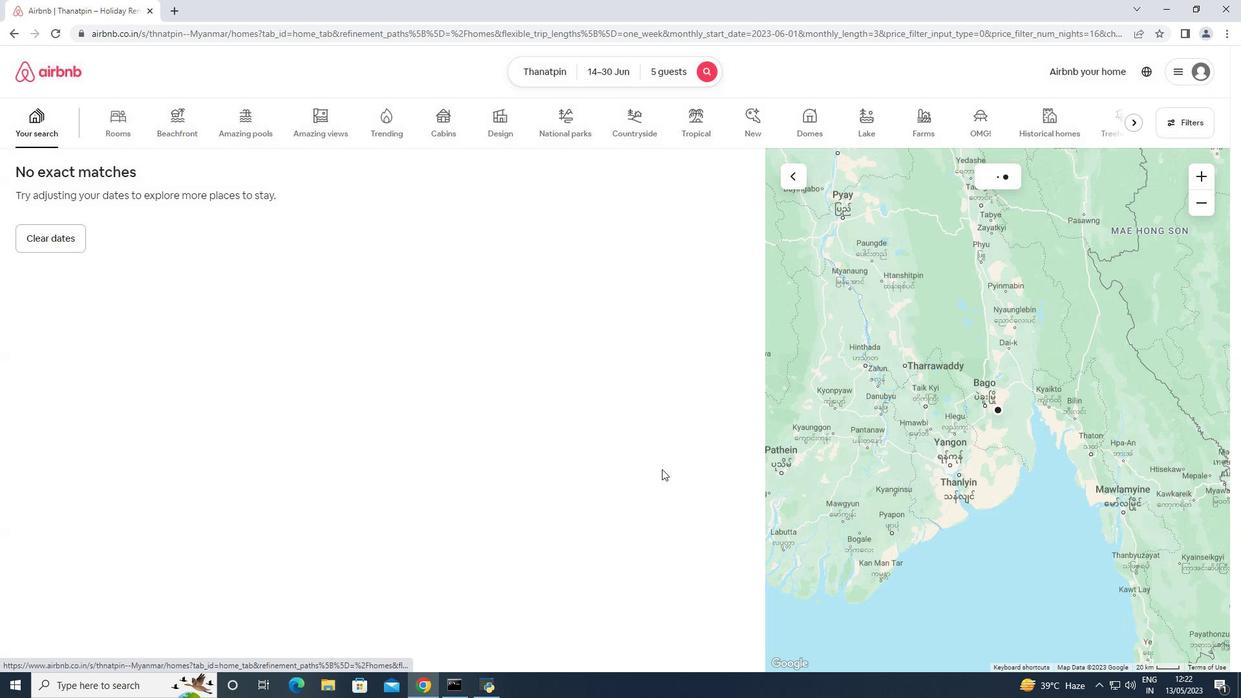 
